 Task: Add an event  with title  Product Demo, date '2023/10/01' & Select Event type as  Collective. Add location for the event as  987 Av. dos Aliados, Porto, Portugal and add a description: A Product Demo is a live demonstration of a product's features, functionality, and benefits to potential customers, clients, or stakeholders. It is a powerful tool for showcasing the value proposition of a product and allowing individuals to experience its capabilities firsthand.Create an event link  http-productdemocom & Select the event color as  Bright Yellow. , logged in from the account softage.1@softage.netand send the event invitation to softage.10@softage.net and softage.2@softage.net
Action: Mouse moved to (700, 100)
Screenshot: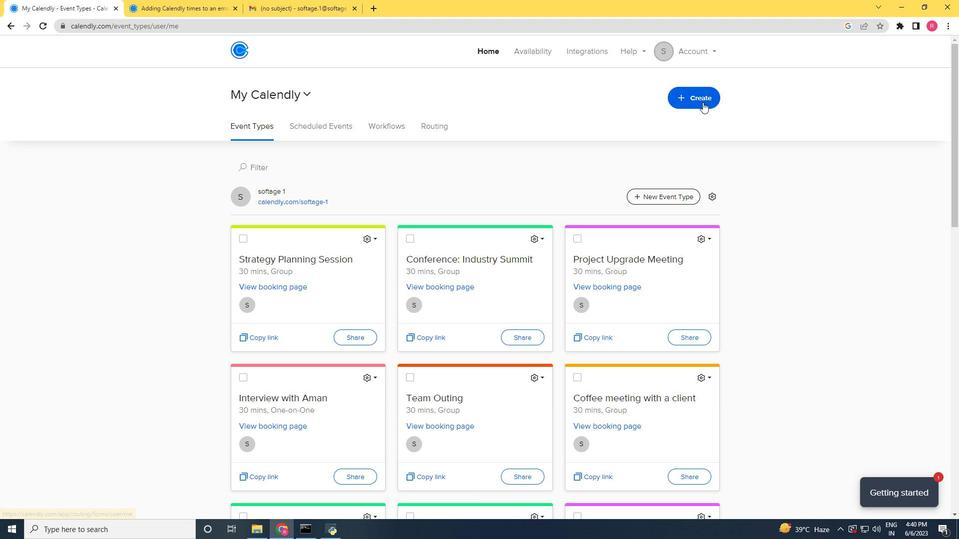 
Action: Mouse pressed left at (700, 100)
Screenshot: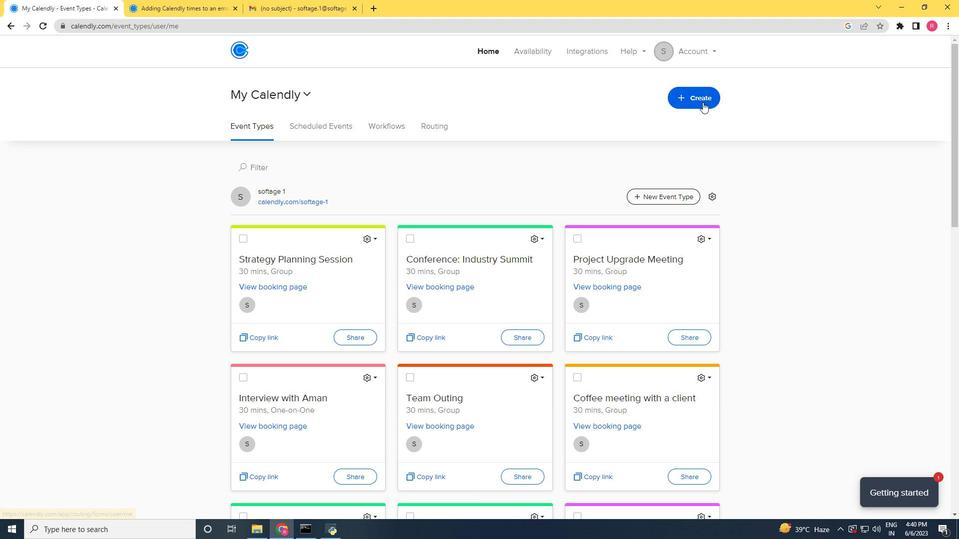 
Action: Mouse moved to (628, 133)
Screenshot: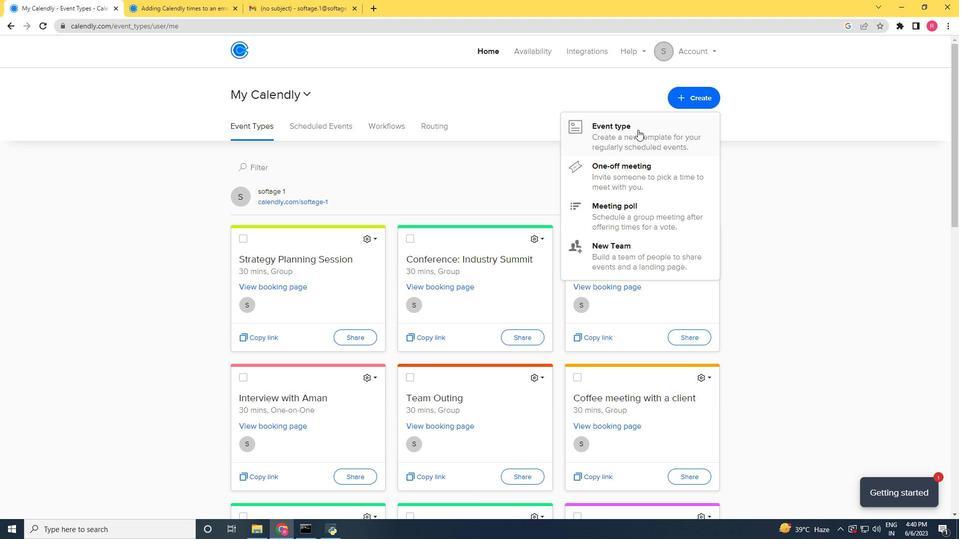 
Action: Mouse pressed left at (628, 133)
Screenshot: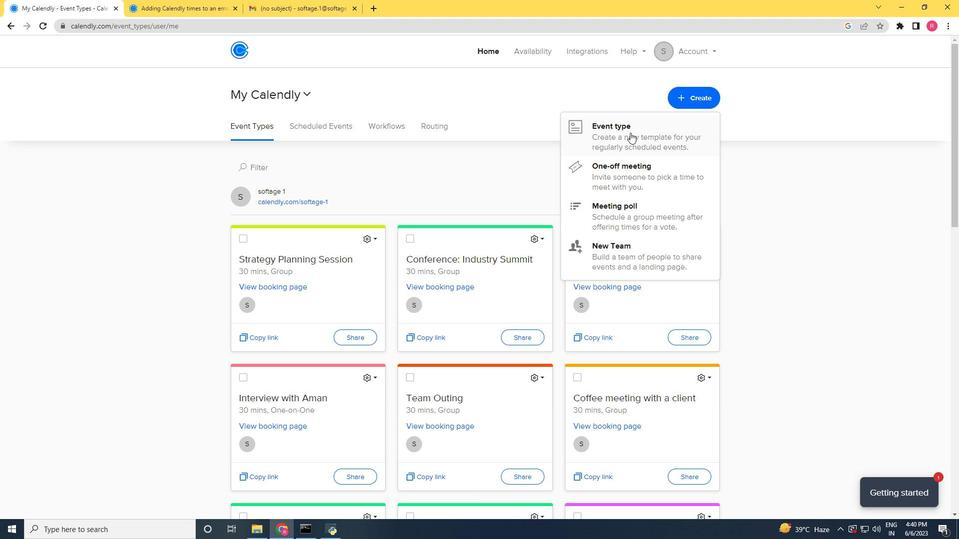 
Action: Mouse moved to (490, 284)
Screenshot: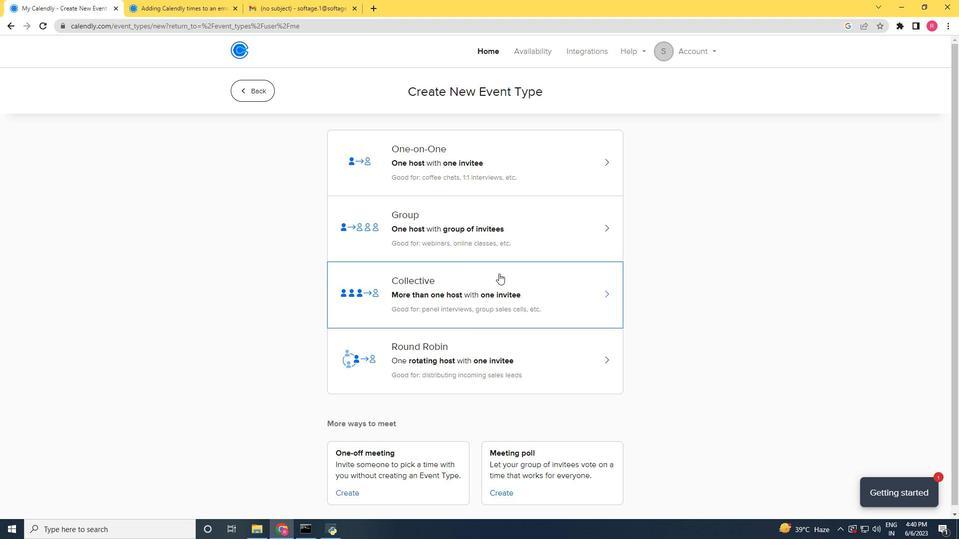 
Action: Mouse pressed left at (490, 284)
Screenshot: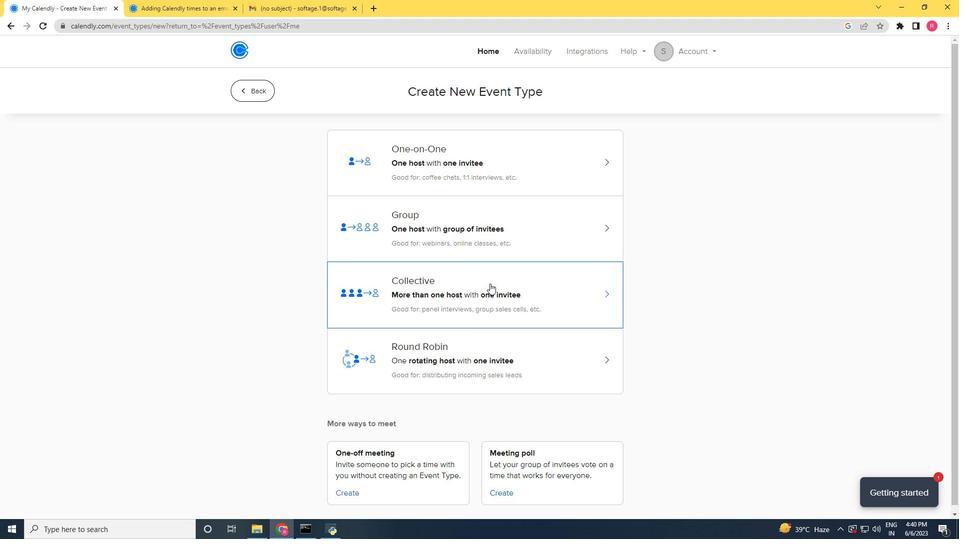 
Action: Mouse moved to (586, 226)
Screenshot: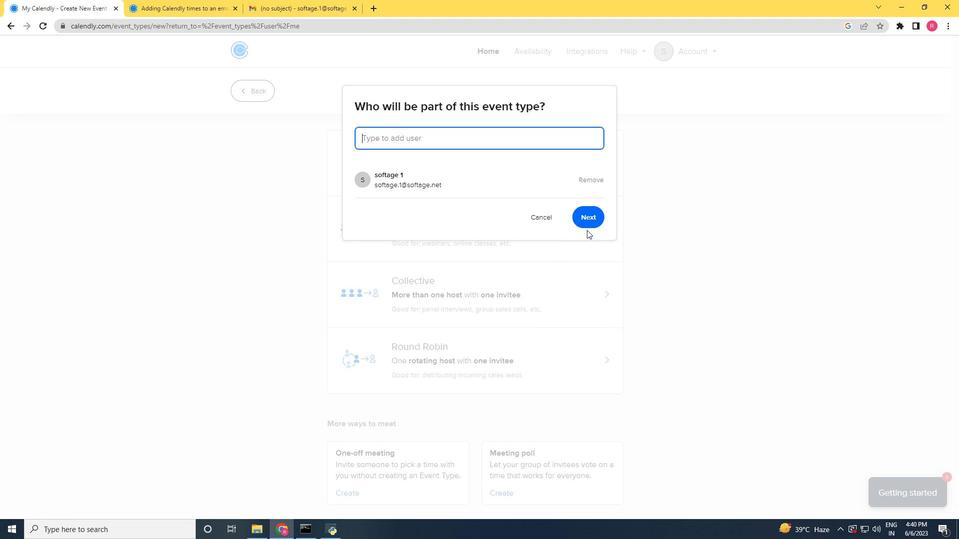 
Action: Mouse pressed left at (586, 226)
Screenshot: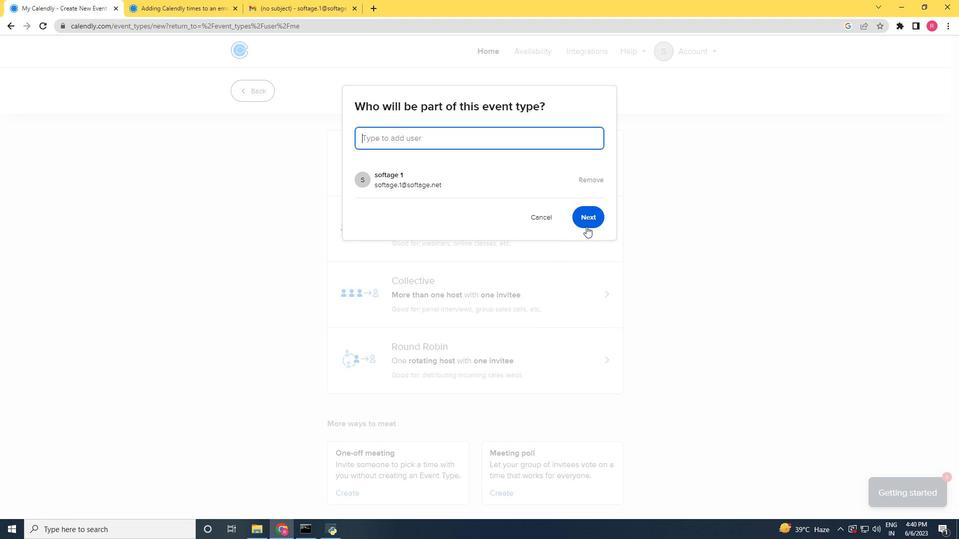 
Action: Mouse moved to (620, 314)
Screenshot: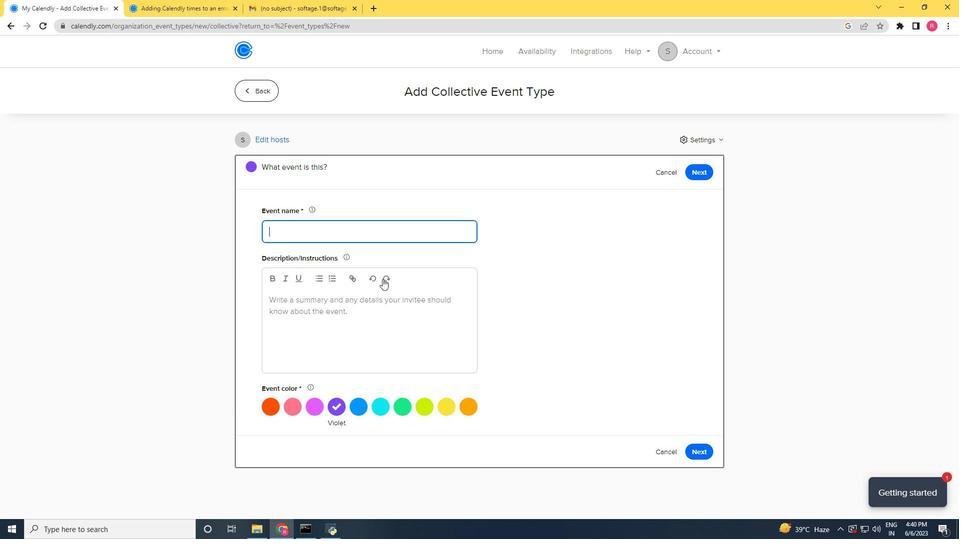 
Action: Key pressed <Key.shift>Production<Key.backspace><Key.backspace><Key.backspace><Key.backspace><Key.backspace>ct<Key.space><Key.shift>Demo
Screenshot: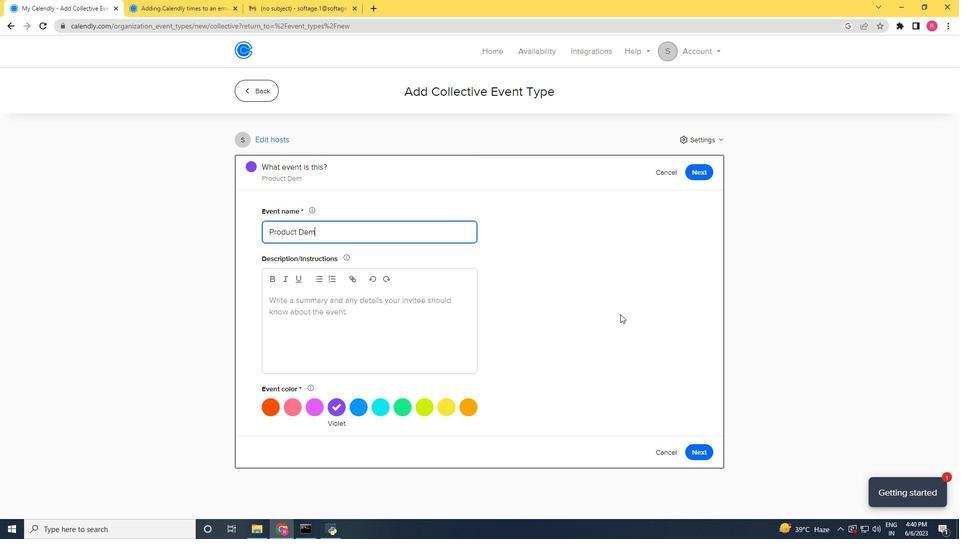 
Action: Mouse moved to (395, 320)
Screenshot: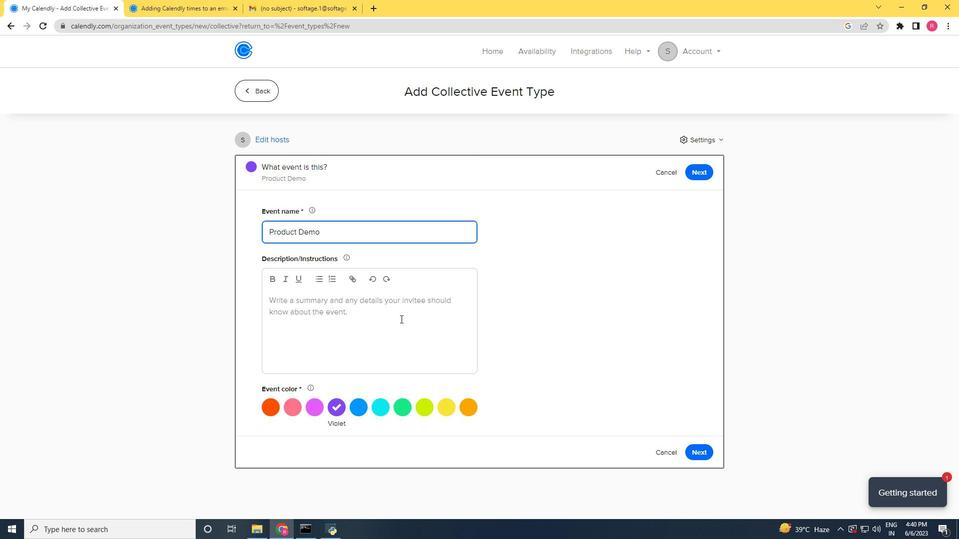 
Action: Mouse pressed left at (395, 320)
Screenshot: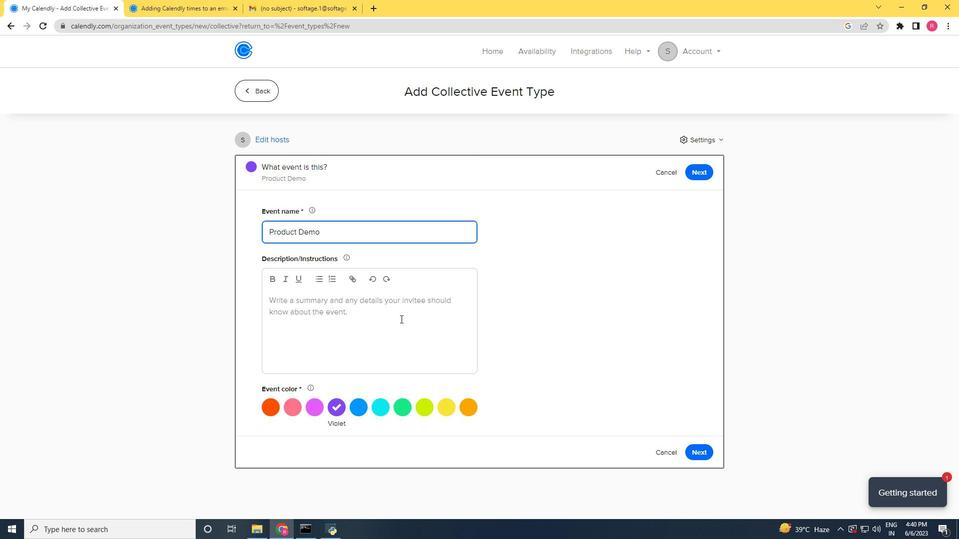 
Action: Key pressed <Key.shift>A<Key.space><Key.shift><Key.shift><Key.shift><Key.shift><Key.shift><Key.shift><Key.shift><Key.shift><Key.shift><Key.shift><Key.shift><Key.shift><Key.shift><Key.shift><Key.shift><Key.shift><Key.shift><Key.shift><Key.shift><Key.shift><Key.shift><Key.shift><Key.shift><Key.shift><Key.shift><Key.shift><Key.shift><Key.shift><Key.shift><Key.shift><Key.shift><Key.shift><Key.shift>Product<Key.space><Key.shift>Den<Key.backspace>mo<Key.space>is<Key.space>a<Key.space>live<Key.space>demonstration<Key.space>of<Key.space>a<Key.space>production<Key.backspace><Key.backspace><Key.backspace><Key.backspace>t's<Key.space>featy<Key.backspace>ure<Key.space><Key.backspace>s'<Key.backspace>,<Key.space>functionality,<Key.space>and<Key.space>benefits<Key.space>to<Key.space>potential<Key.space>customers,cl<Key.backspace><Key.backspace><Key.space>clients,<Key.space>or<Key.space>stakeholders<Key.space><Key.backspace>.<Key.space><Key.shift>It<Key.space>is<Key.space>a<Key.space>powerfull<Key.space>too<Key.insert>l<Key.space><Key.left><Key.left><Key.left><Key.left><Key.left><Key.left><Key.left><Key.left><Key.left><Key.left><Key.down><Key.down><Key.left><Key.left><Key.left><Key.left><Key.left><Key.left><Key.backspace><Key.right><Key.right><Key.right><Key.right><Key.right><Key.space>for<Key.space>showcasing<Key.space>the<Key.space>value<Key.space>proposition<Key.space>od<Key.backspace>f<Key.space>a<Key.space>product<Key.space>and<Key.space>allowing<Key.space>individuals<Key.space>to<Key.space>experience<Key.space>its<Key.space>cp<Key.backspace>apabilities<Key.space>firsthand.
Screenshot: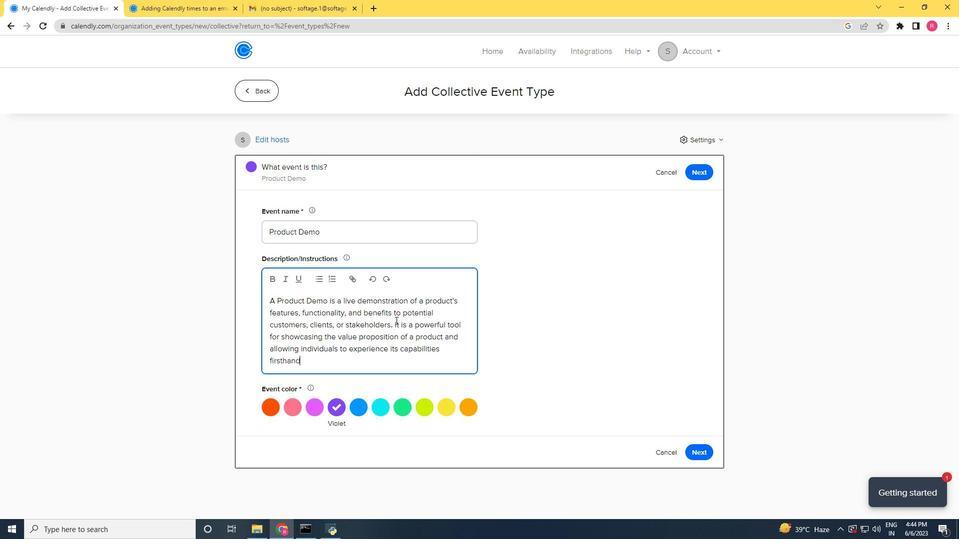 
Action: Mouse moved to (444, 408)
Screenshot: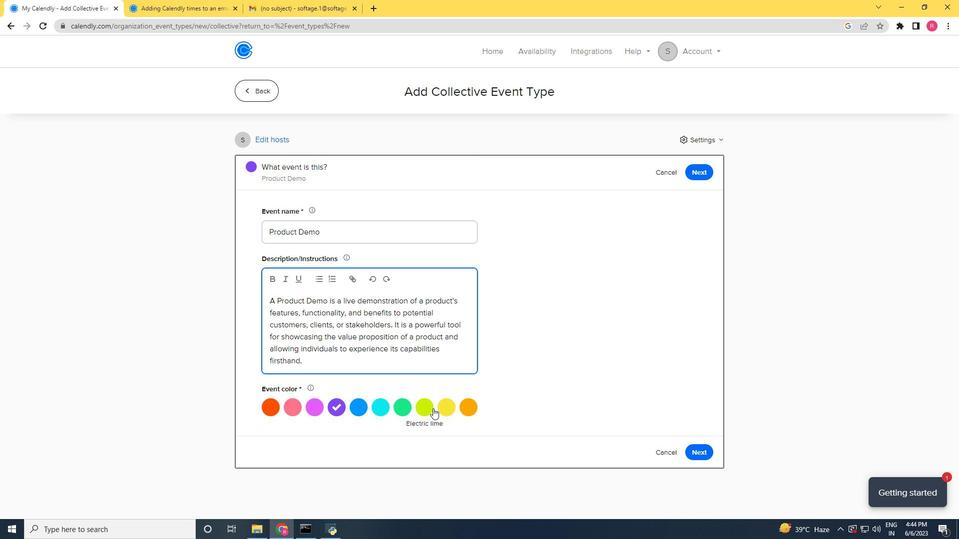 
Action: Mouse pressed left at (444, 408)
Screenshot: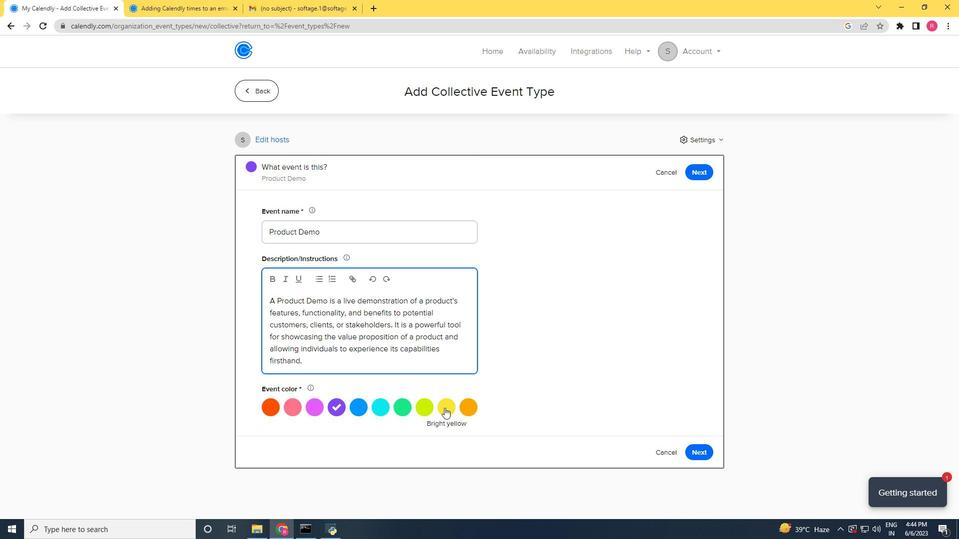 
Action: Mouse moved to (705, 454)
Screenshot: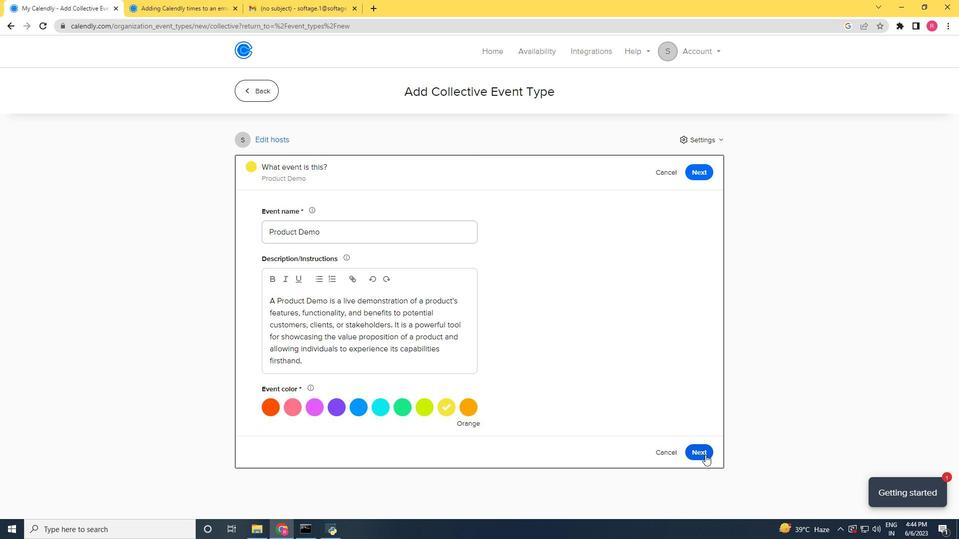 
Action: Mouse pressed left at (705, 454)
Screenshot: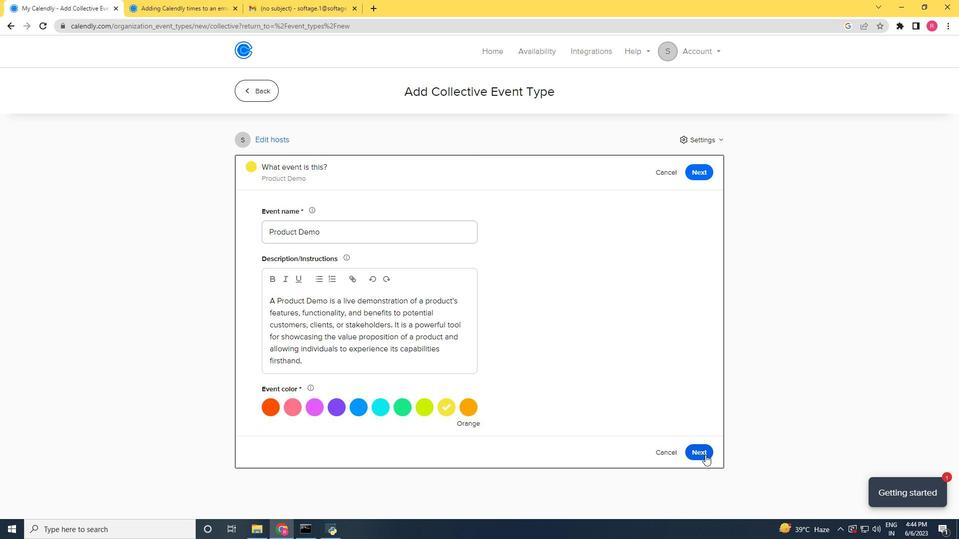 
Action: Mouse moved to (409, 298)
Screenshot: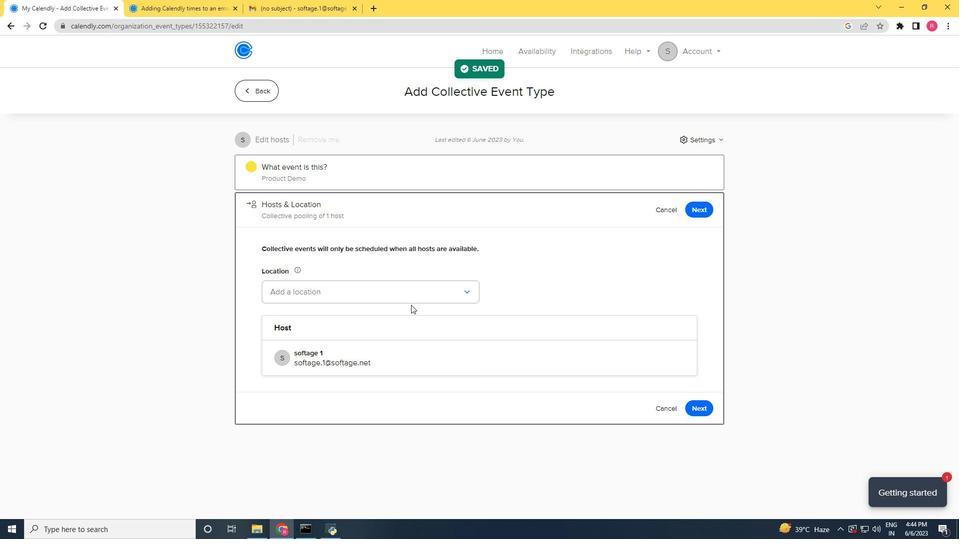 
Action: Mouse pressed left at (409, 298)
Screenshot: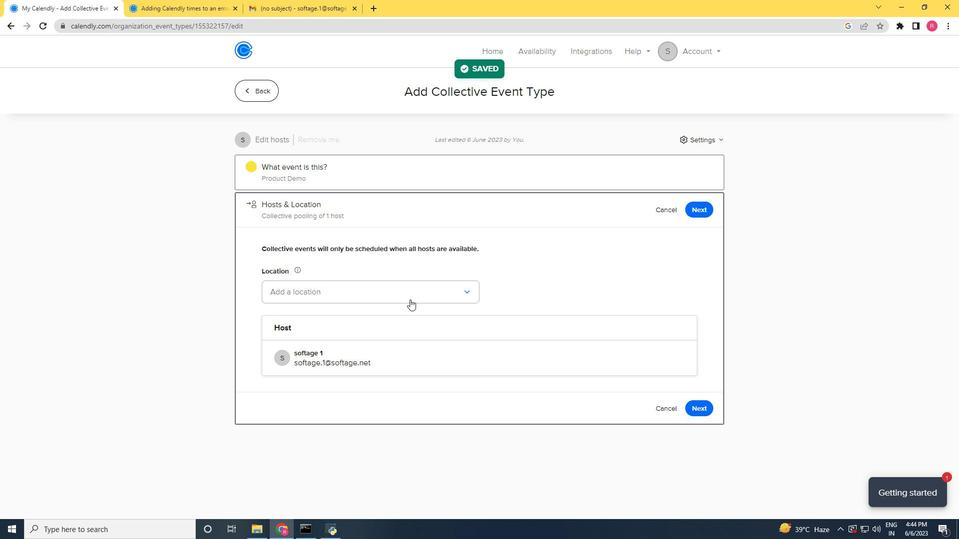 
Action: Mouse moved to (393, 326)
Screenshot: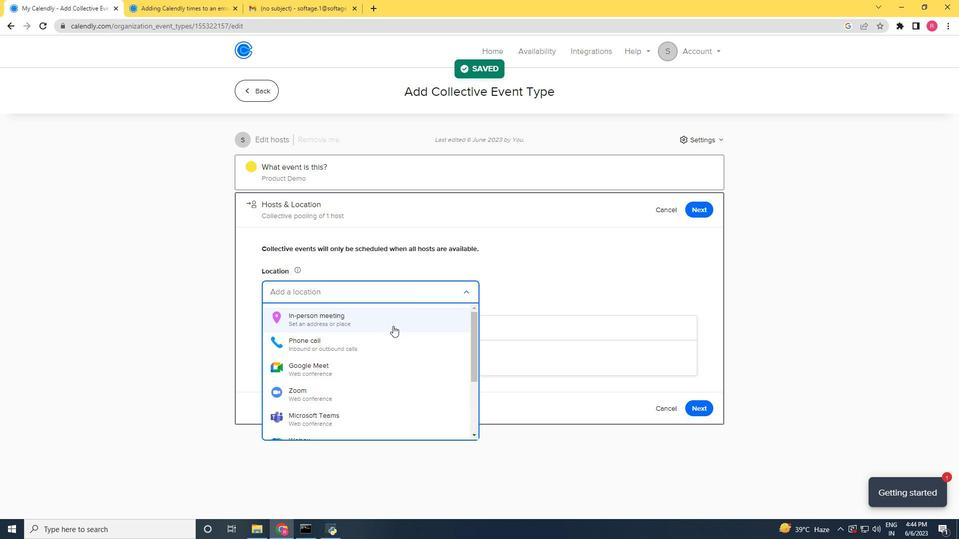 
Action: Mouse pressed left at (393, 326)
Screenshot: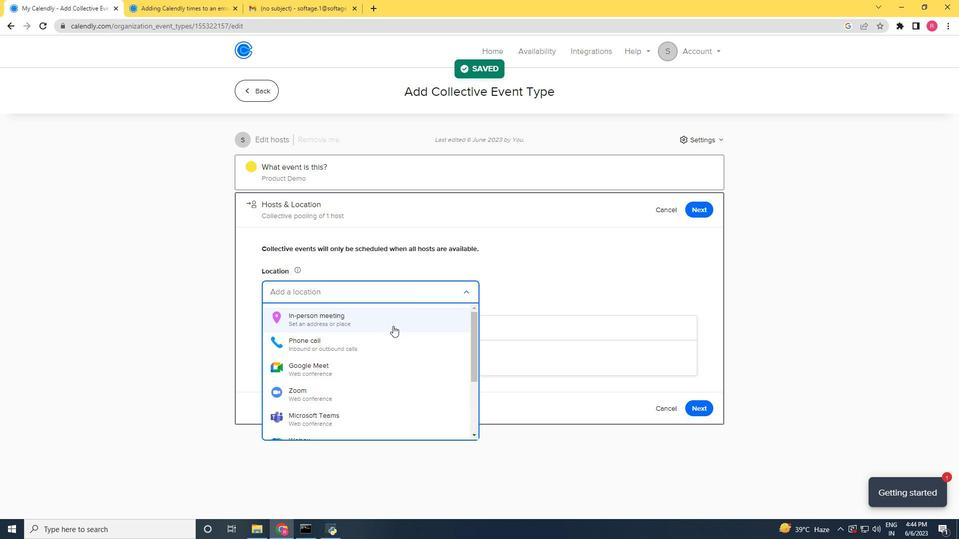 
Action: Mouse moved to (450, 168)
Screenshot: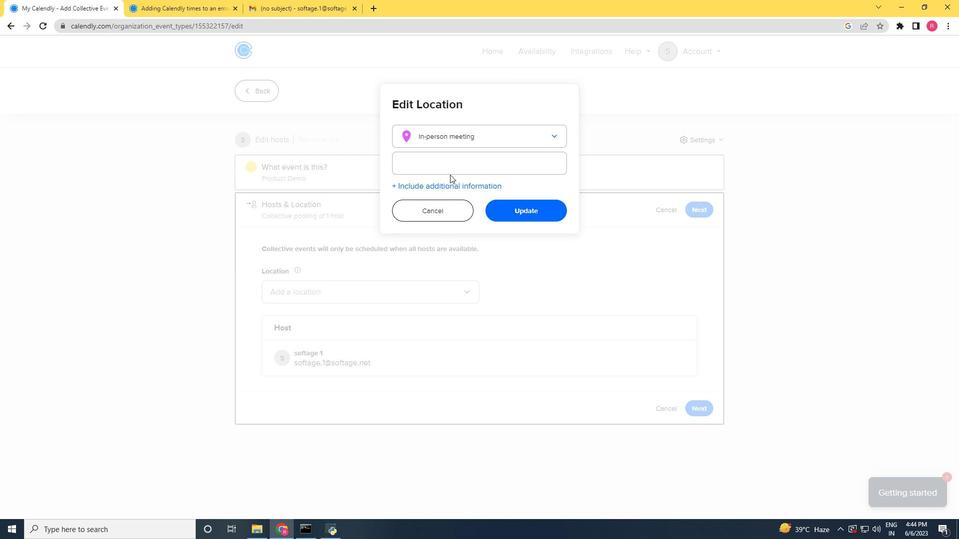 
Action: Mouse pressed left at (450, 168)
Screenshot: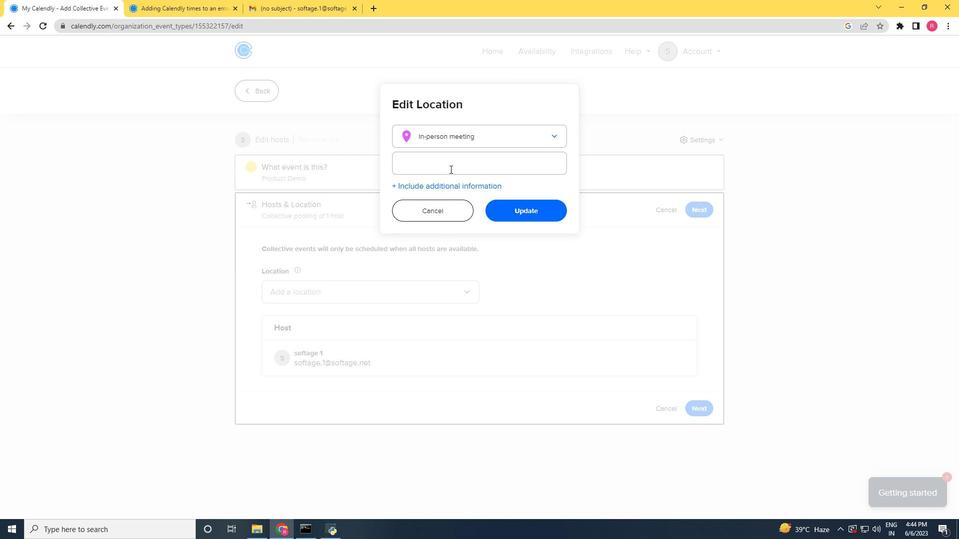 
Action: Mouse moved to (449, 167)
Screenshot: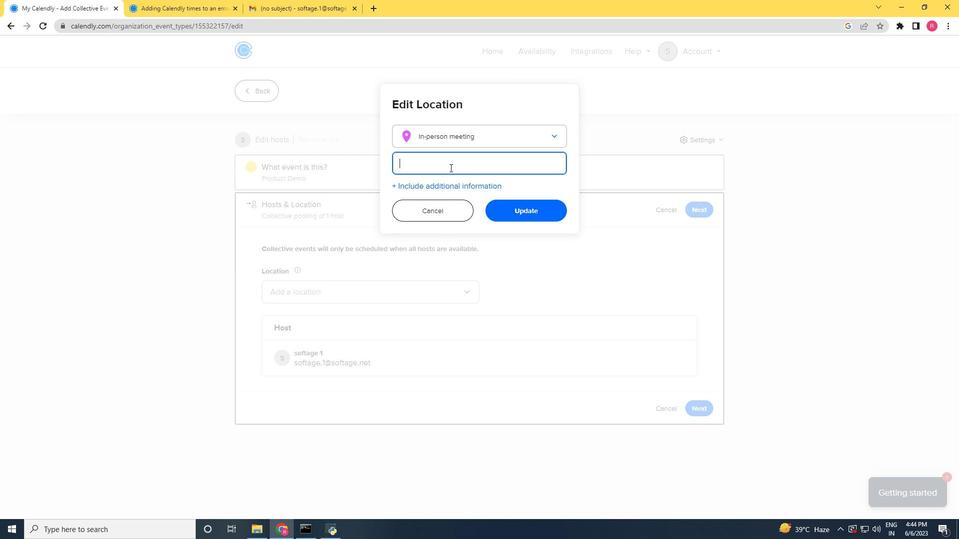 
Action: Key pressed 987<Key.space><Key.shift>Av.<Key.space><Key.shift>dos<Key.space><Key.shift>Aliados,<Key.space><Key.shift>Ports<Key.space>
Screenshot: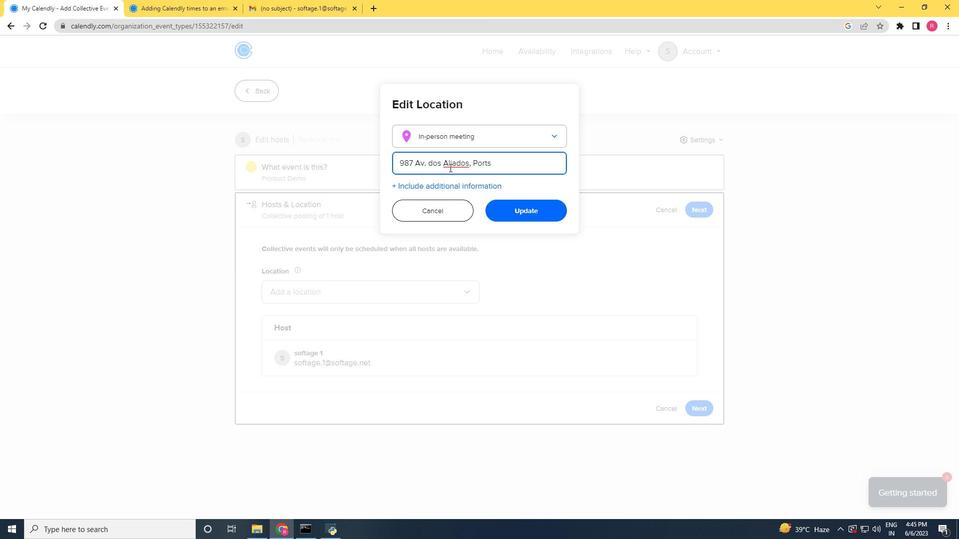 
Action: Mouse moved to (508, 165)
Screenshot: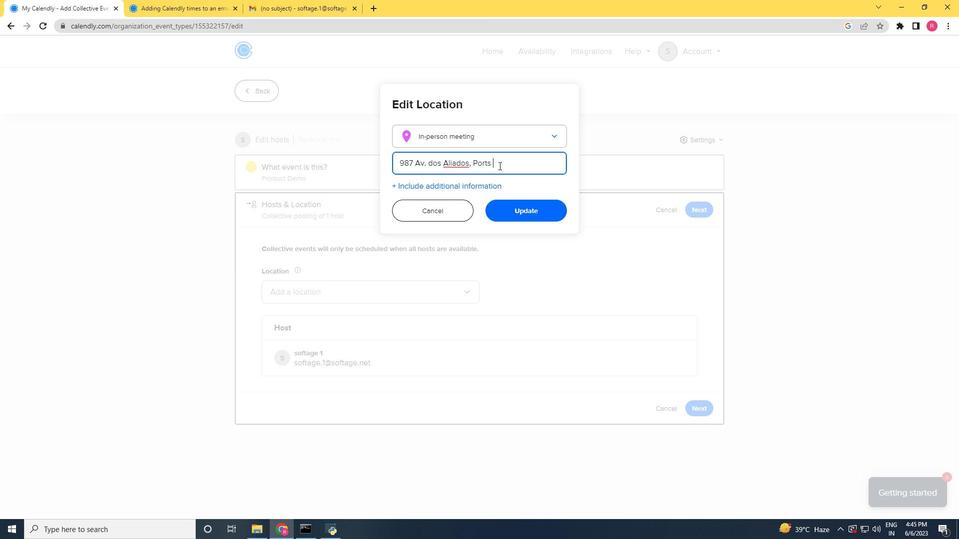 
Action: Key pressed <Key.backspace><Key.backspace><Key.backspace>to,<Key.shift><Key.shift><Key.shift><Key.shift><Key.shift><Key.shift><Key.shift><Key.shift><Key.shift><Key.shift><Key.shift><Key.shift><Key.shift><Key.shift><Key.shift><Key.shift><Key.shift><Key.shift><Key.shift><Key.shift><Key.shift><Key.shift><Key.shift><Key.space><Key.shift>Pr<Key.backspace>ortugal
Screenshot: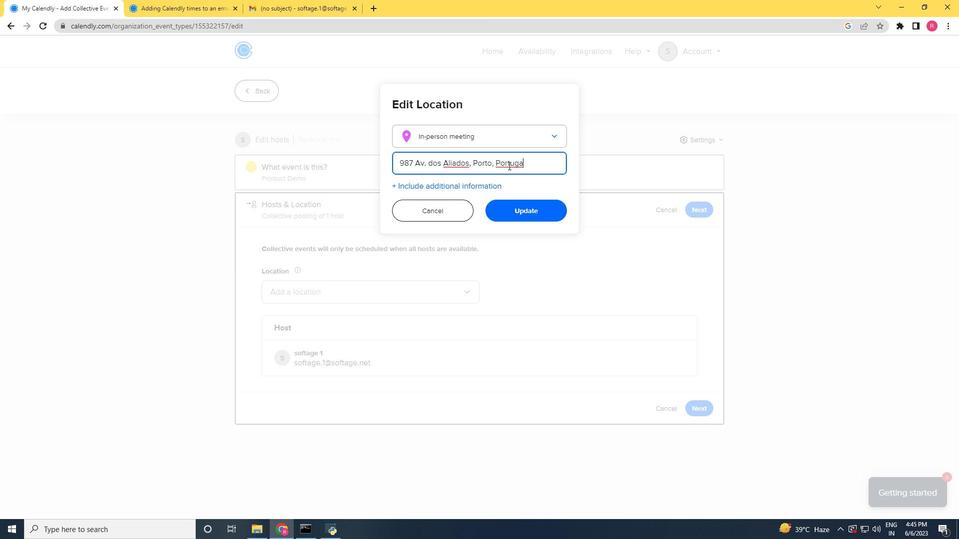 
Action: Mouse moved to (511, 216)
Screenshot: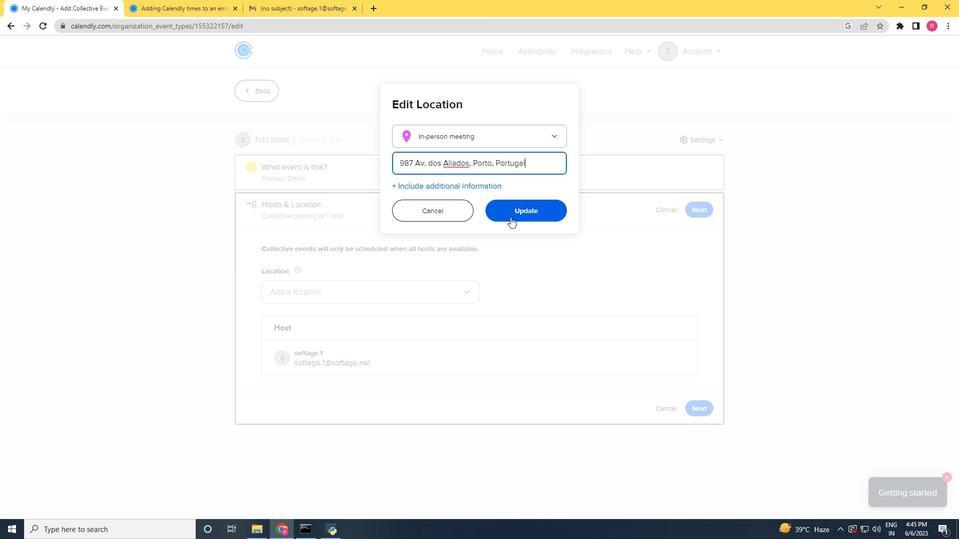 
Action: Mouse pressed left at (511, 216)
Screenshot: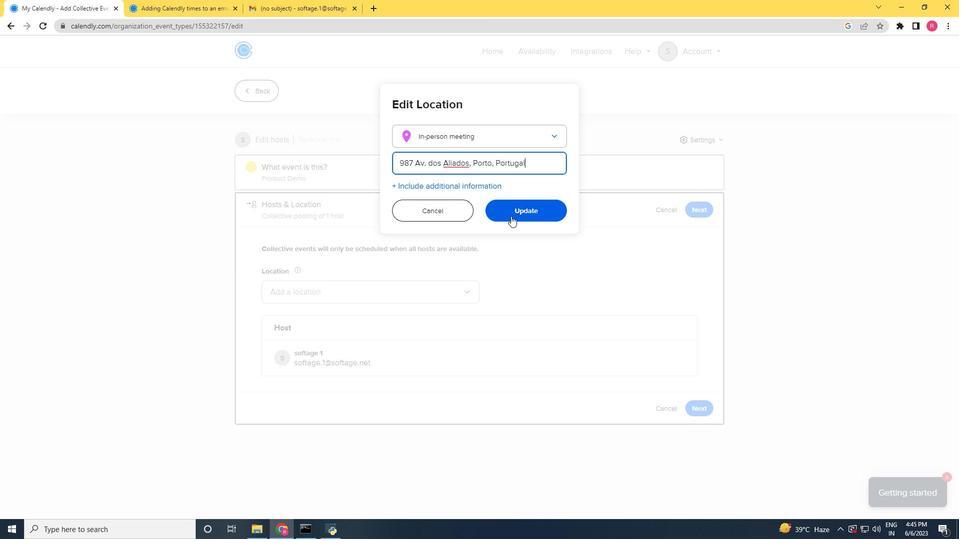 
Action: Mouse moved to (692, 408)
Screenshot: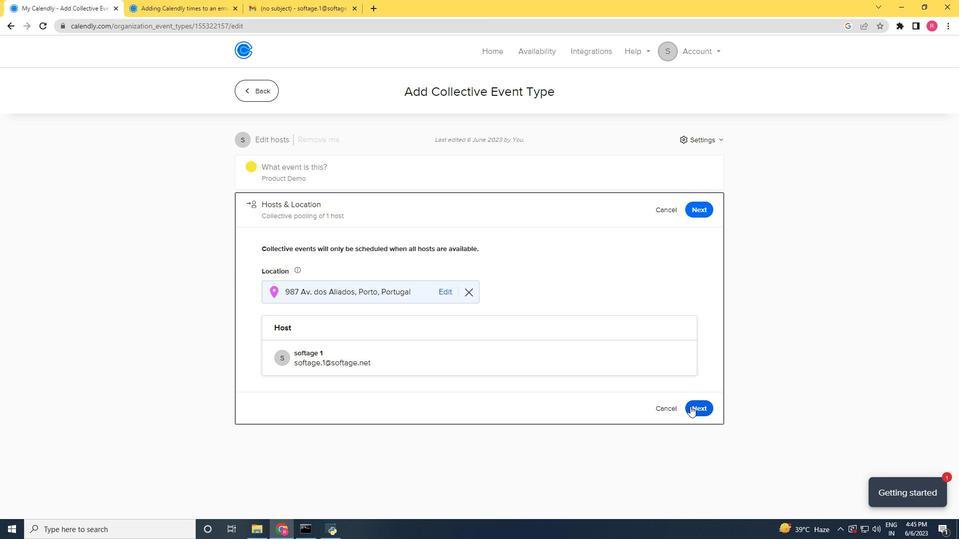 
Action: Mouse pressed left at (692, 408)
Screenshot: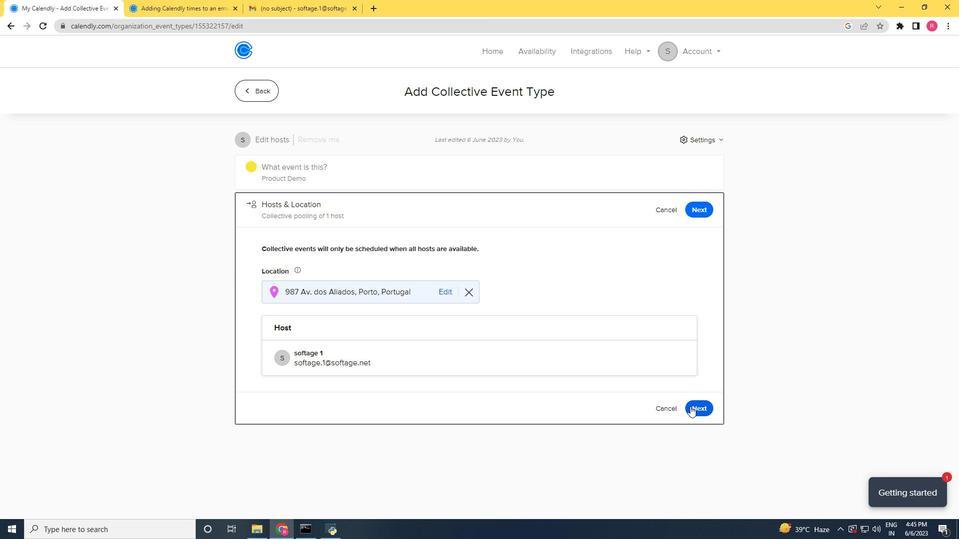 
Action: Mouse moved to (262, 361)
Screenshot: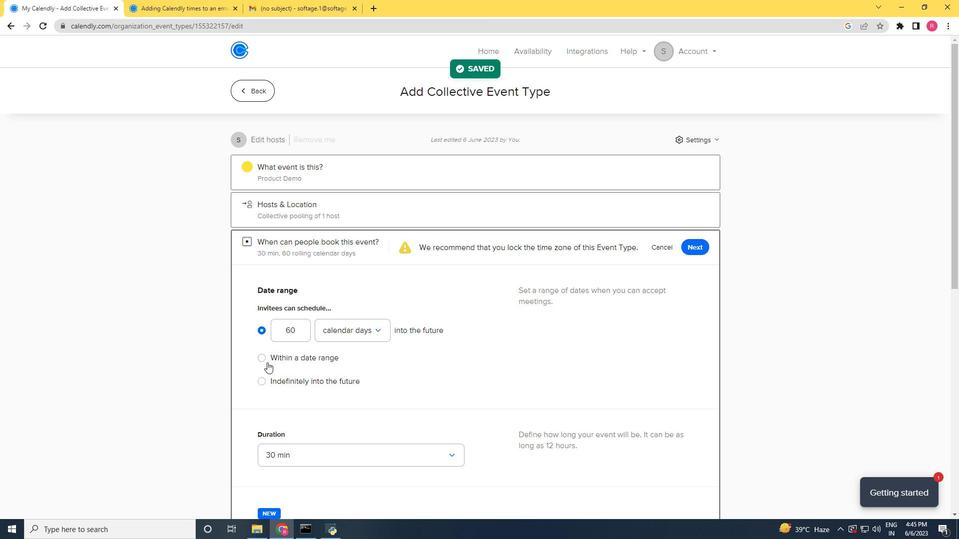 
Action: Mouse pressed left at (262, 361)
Screenshot: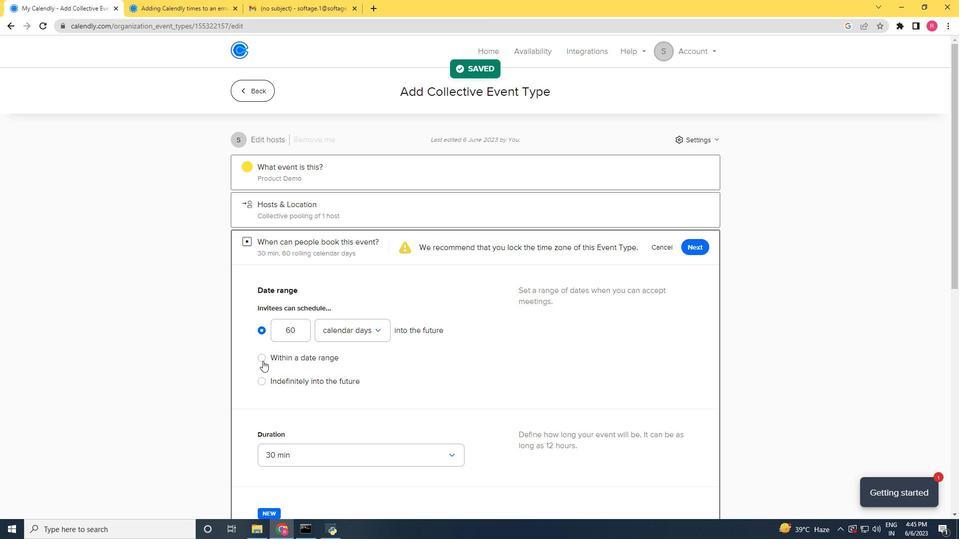 
Action: Mouse moved to (354, 341)
Screenshot: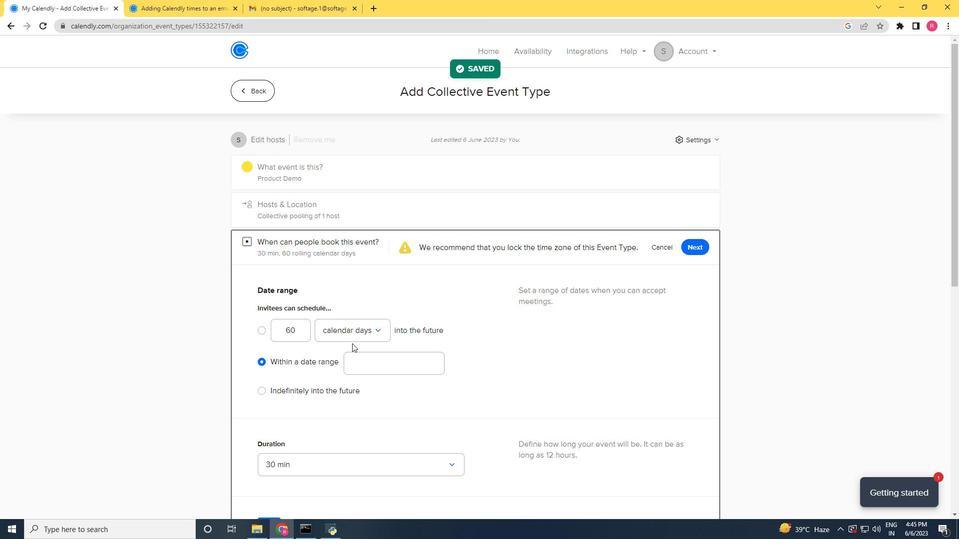 
Action: Mouse pressed left at (354, 341)
Screenshot: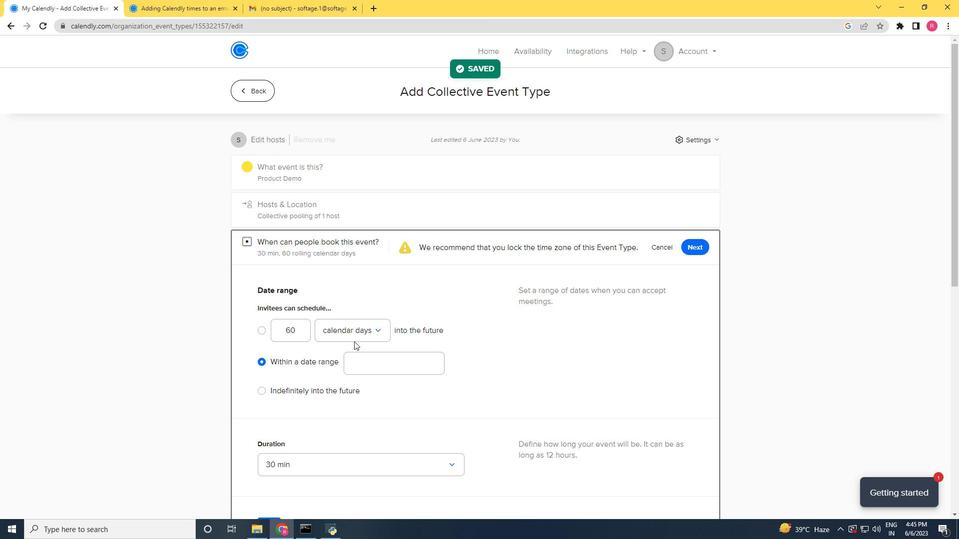 
Action: Mouse moved to (415, 360)
Screenshot: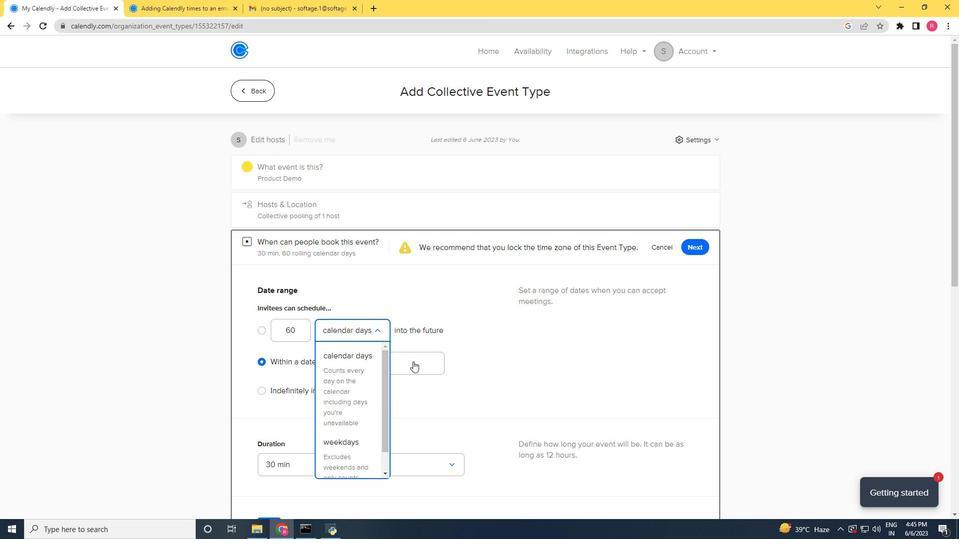 
Action: Mouse pressed left at (415, 360)
Screenshot: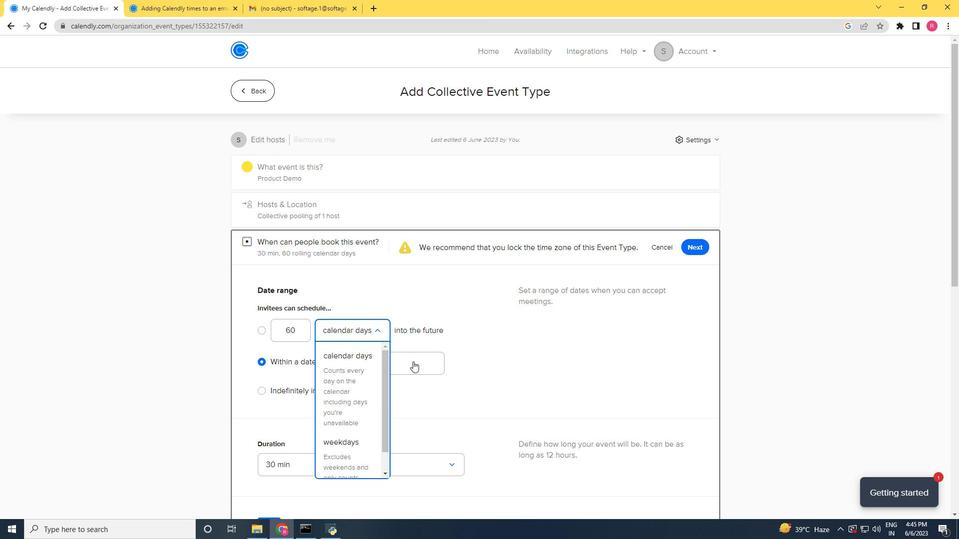 
Action: Mouse moved to (424, 179)
Screenshot: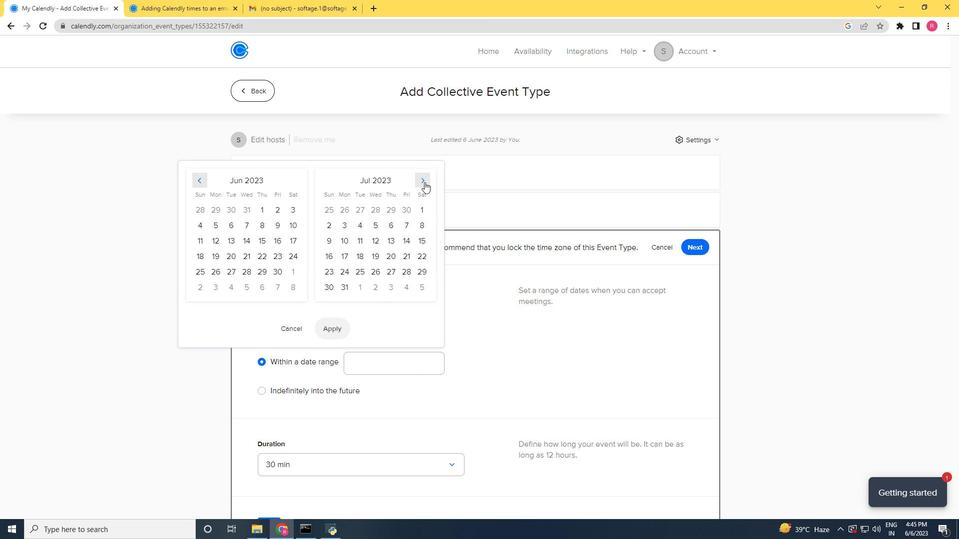 
Action: Mouse pressed left at (424, 179)
Screenshot: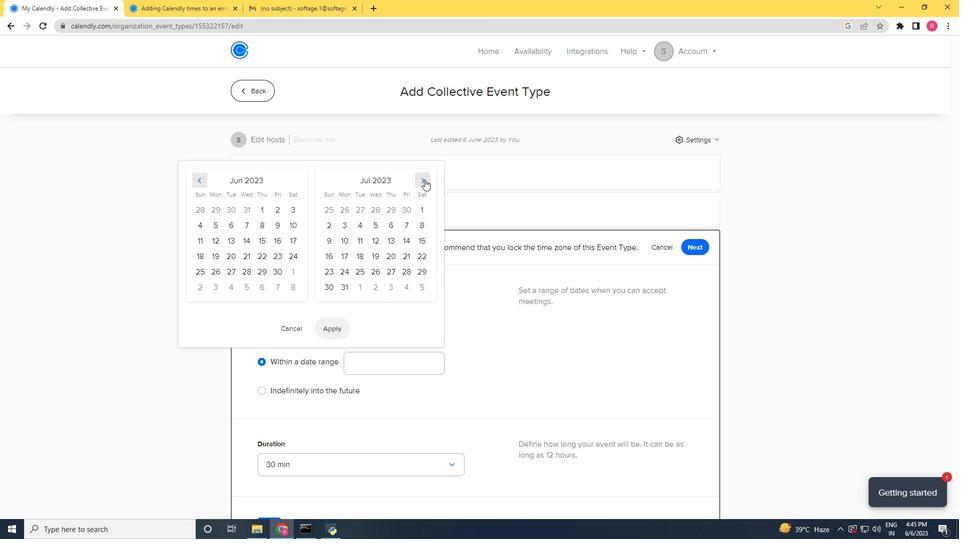 
Action: Mouse pressed left at (424, 179)
Screenshot: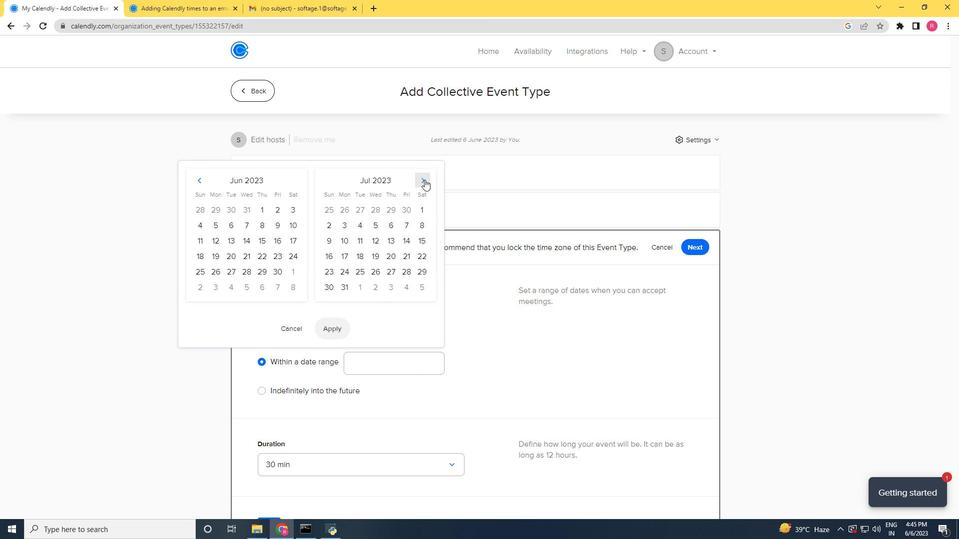 
Action: Mouse moved to (423, 180)
Screenshot: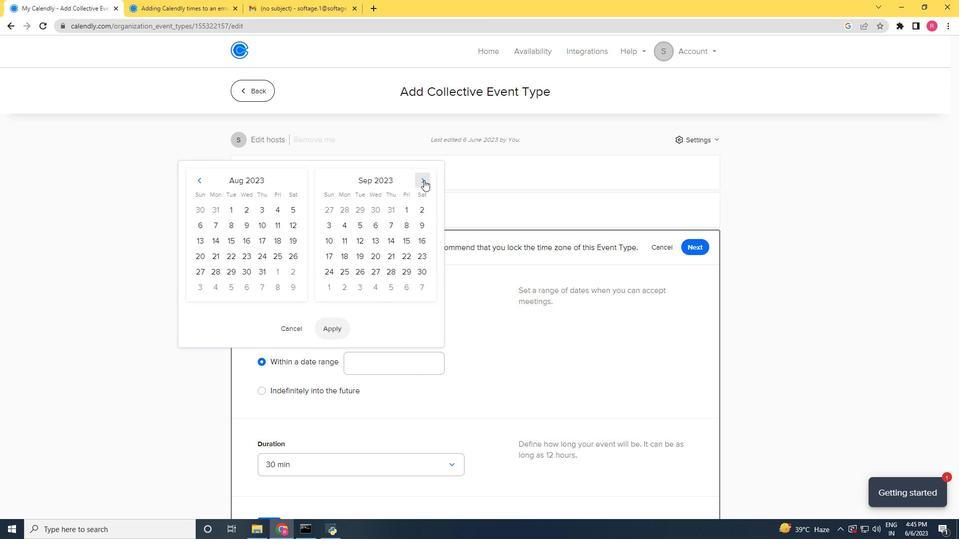 
Action: Mouse pressed left at (423, 180)
Screenshot: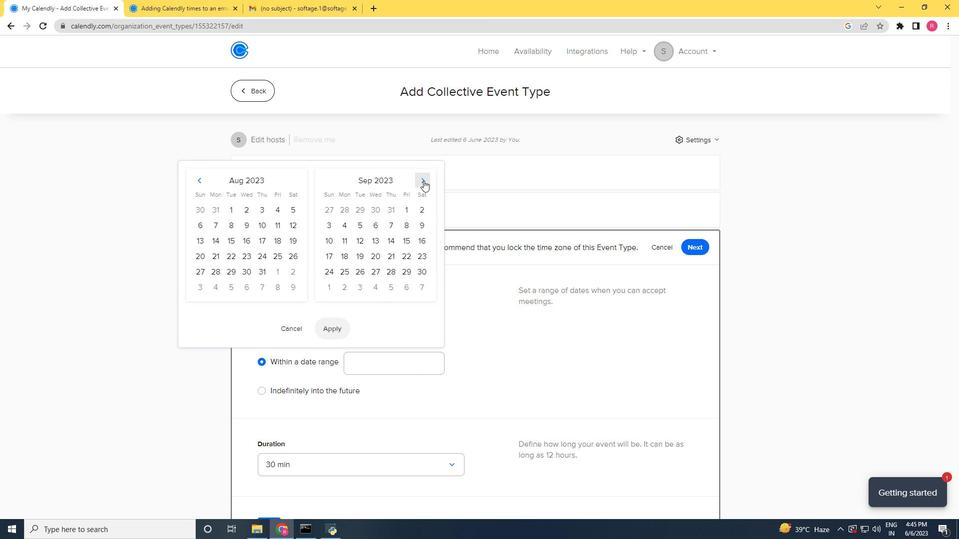 
Action: Mouse moved to (332, 210)
Screenshot: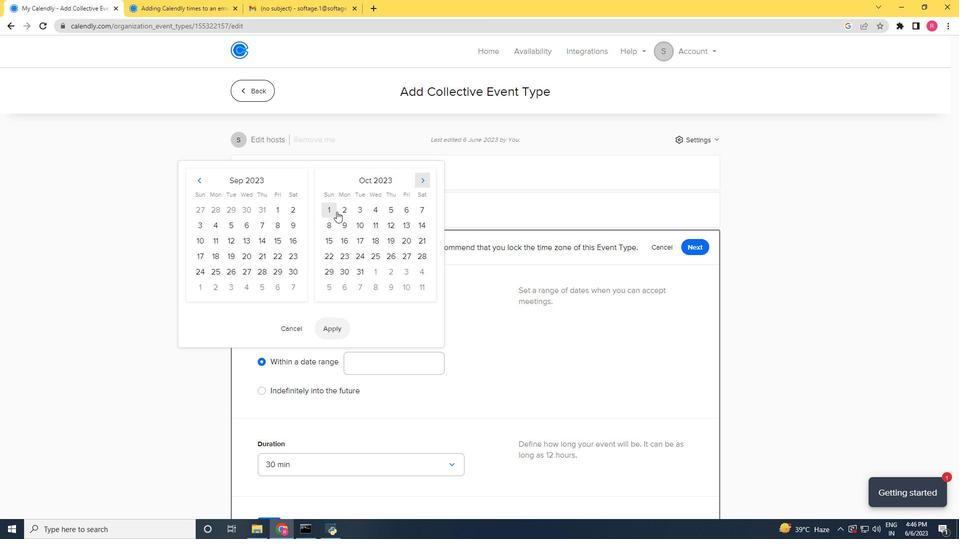 
Action: Mouse pressed left at (332, 210)
Screenshot: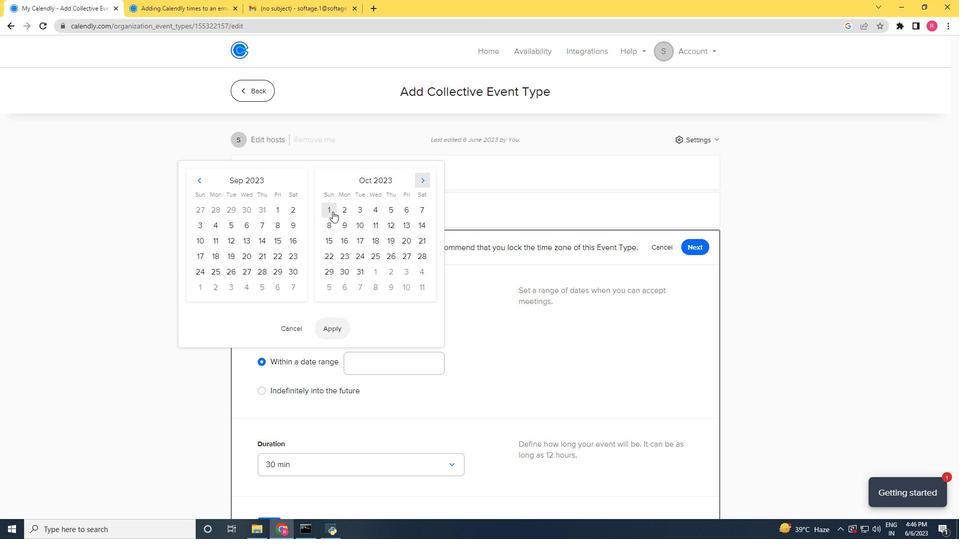 
Action: Mouse moved to (392, 209)
Screenshot: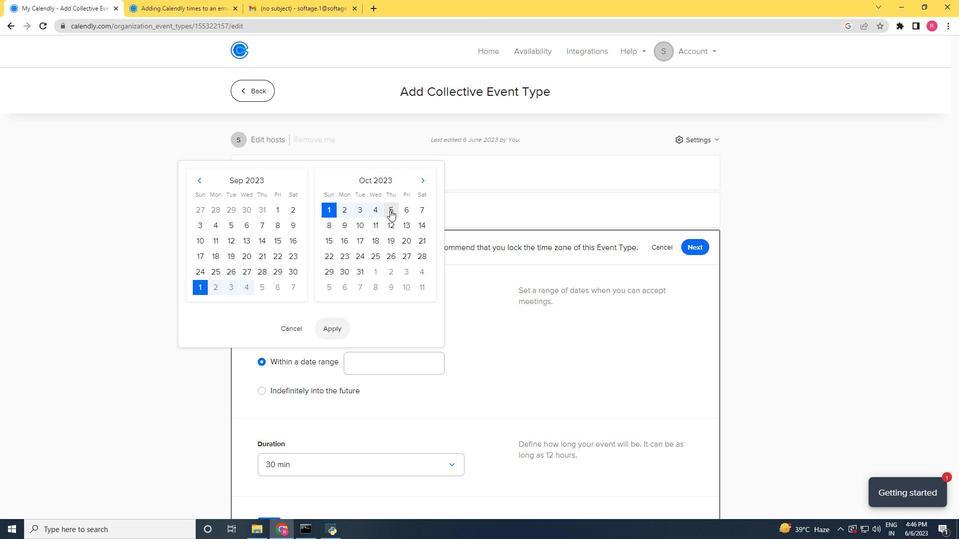 
Action: Mouse pressed left at (392, 209)
Screenshot: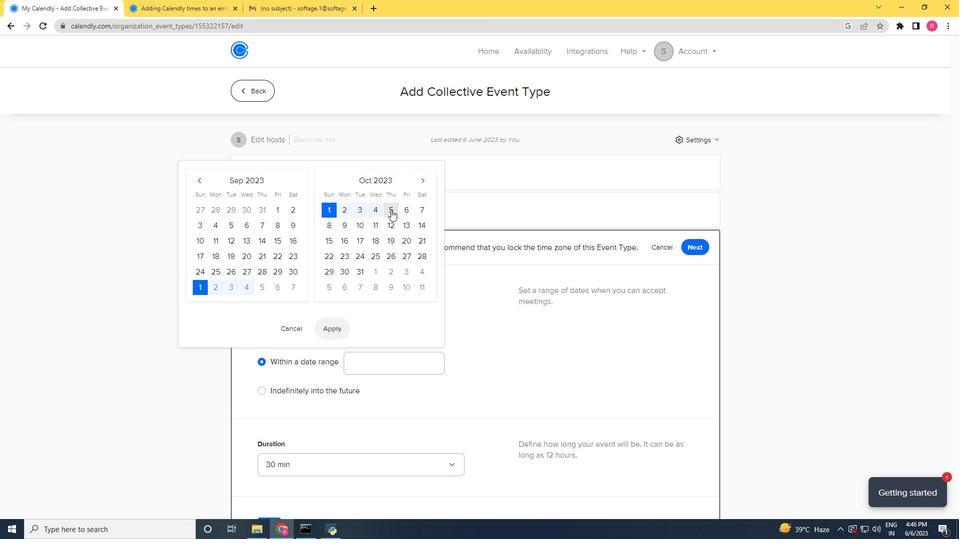 
Action: Mouse moved to (337, 327)
Screenshot: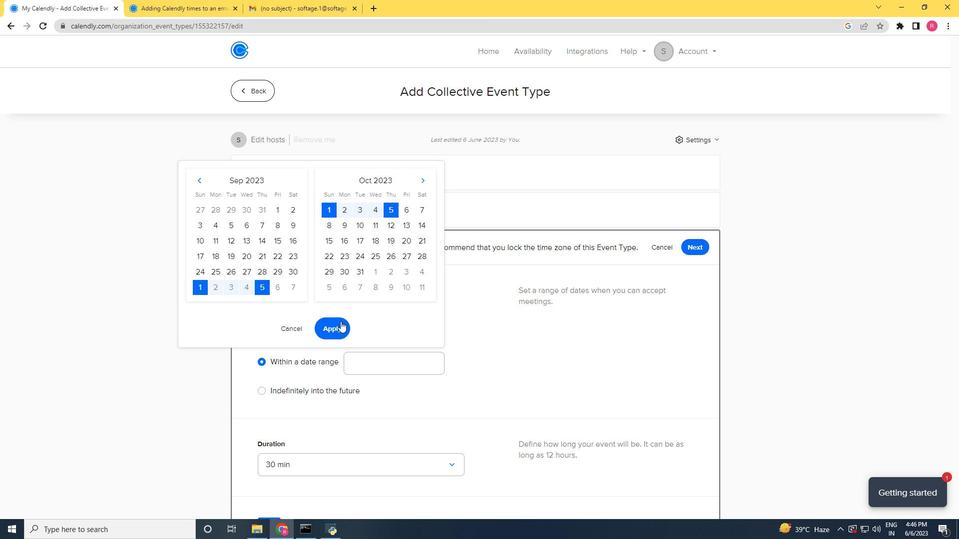 
Action: Mouse pressed left at (337, 327)
Screenshot: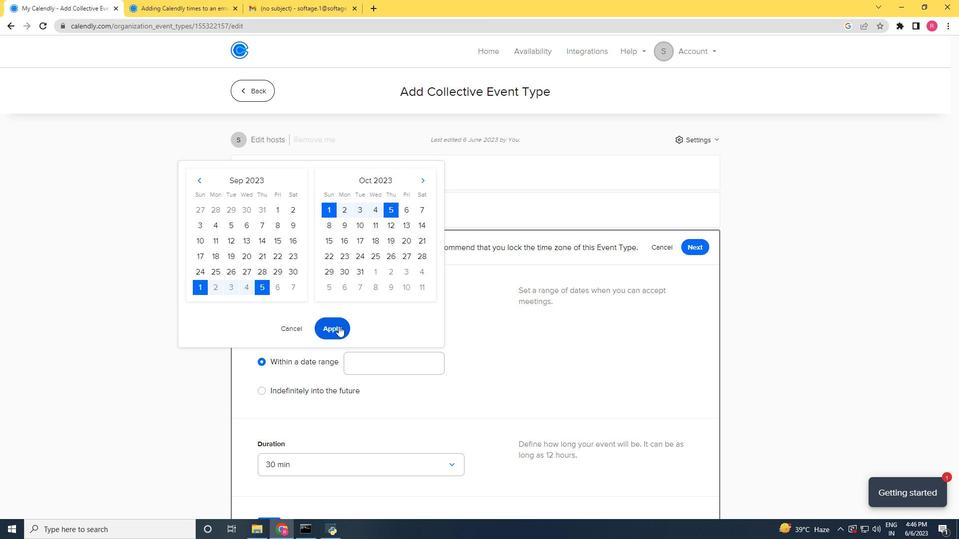 
Action: Mouse moved to (620, 363)
Screenshot: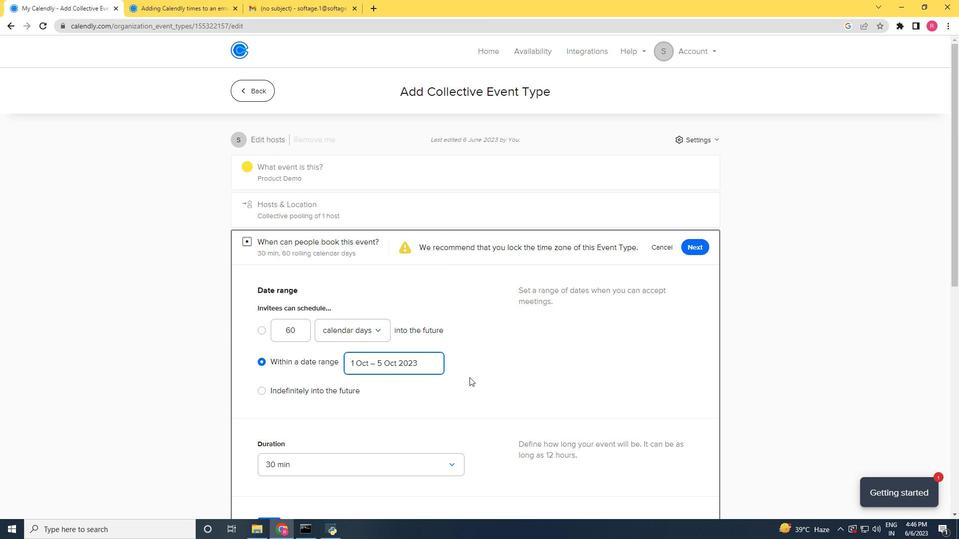 
Action: Mouse scrolled (620, 363) with delta (0, 0)
Screenshot: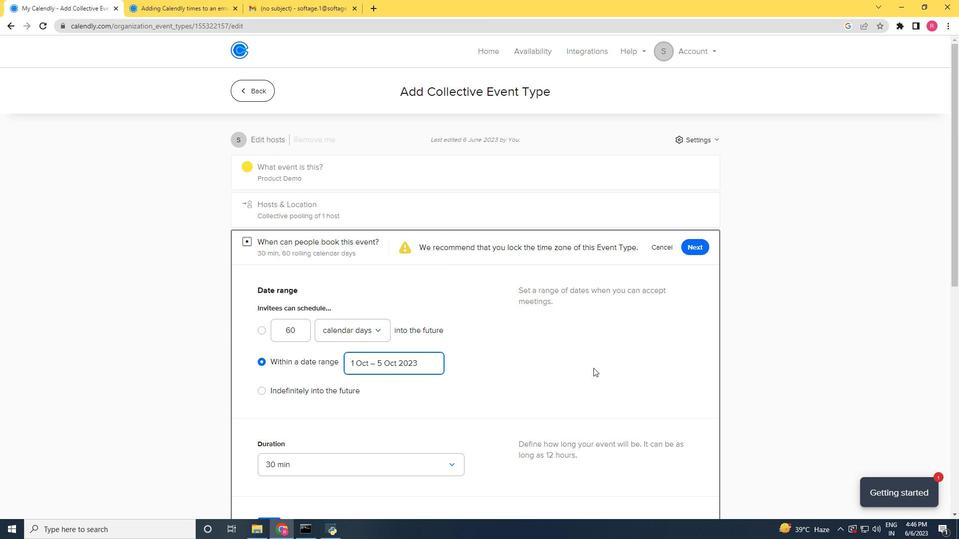 
Action: Mouse moved to (620, 363)
Screenshot: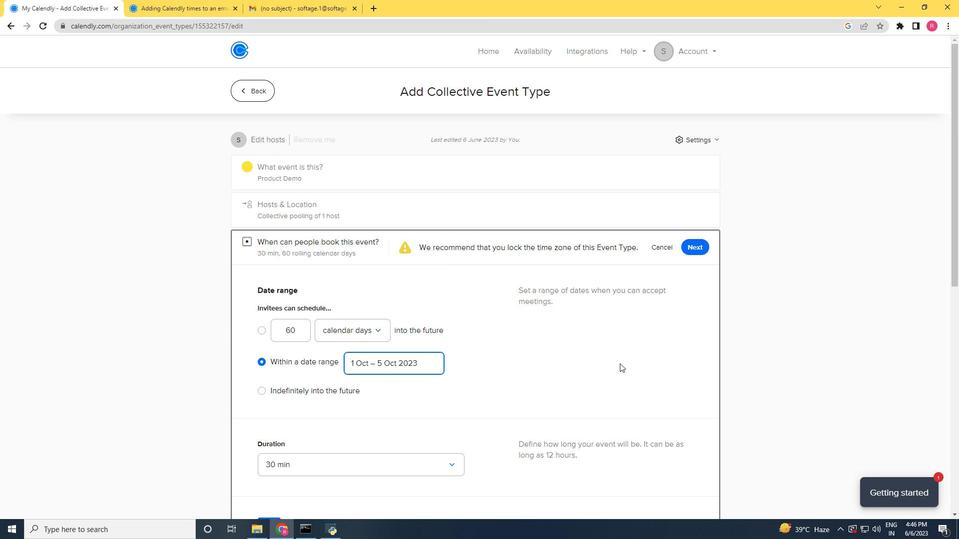 
Action: Mouse scrolled (620, 363) with delta (0, 0)
Screenshot: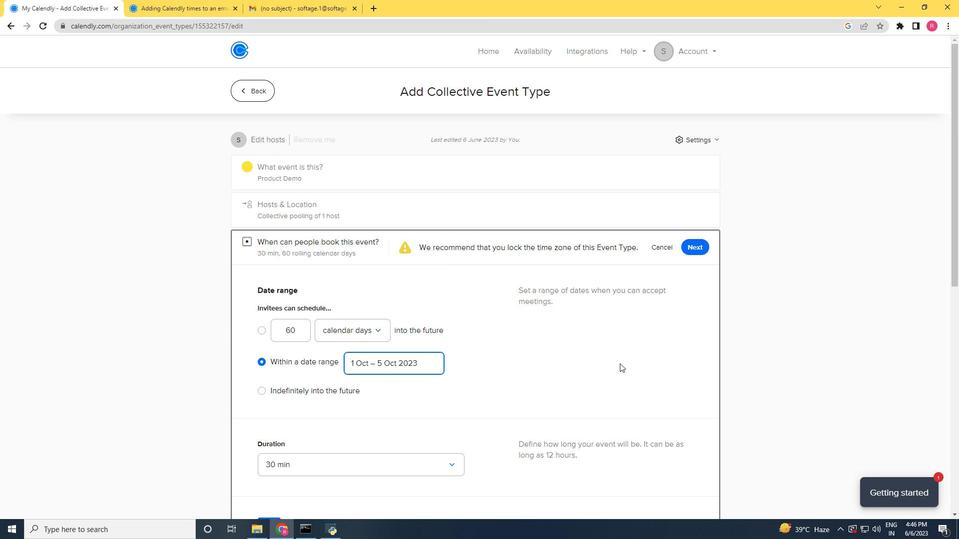 
Action: Mouse scrolled (620, 363) with delta (0, 0)
Screenshot: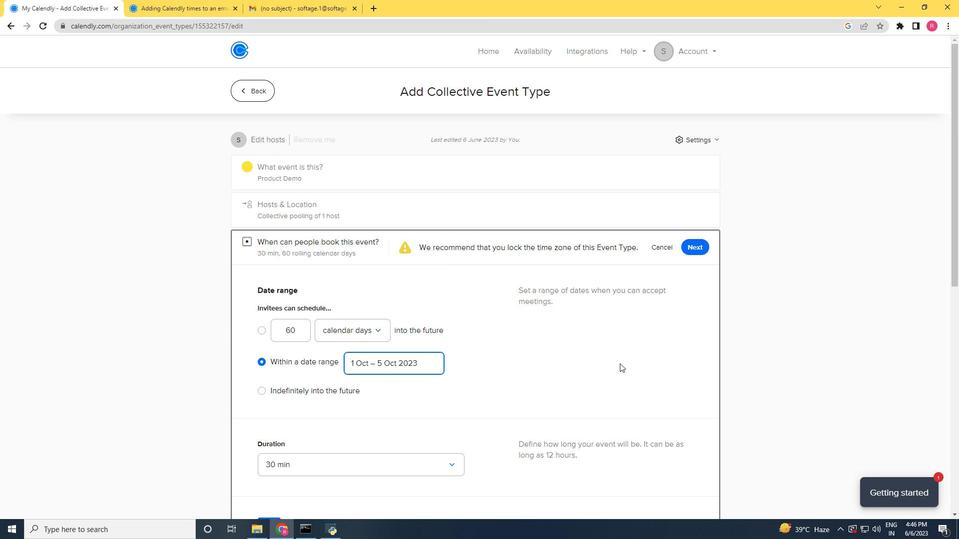 
Action: Mouse scrolled (620, 363) with delta (0, 0)
Screenshot: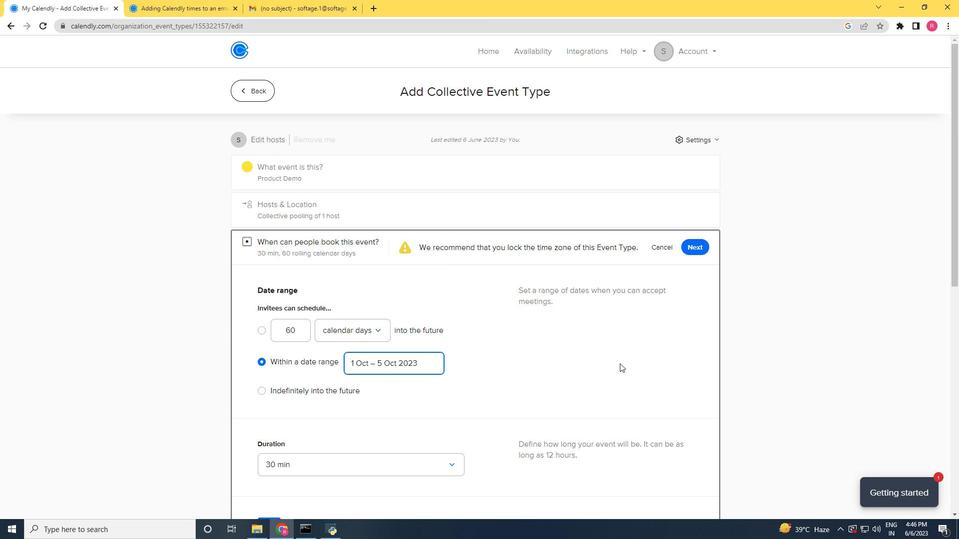 
Action: Mouse scrolled (620, 363) with delta (0, 0)
Screenshot: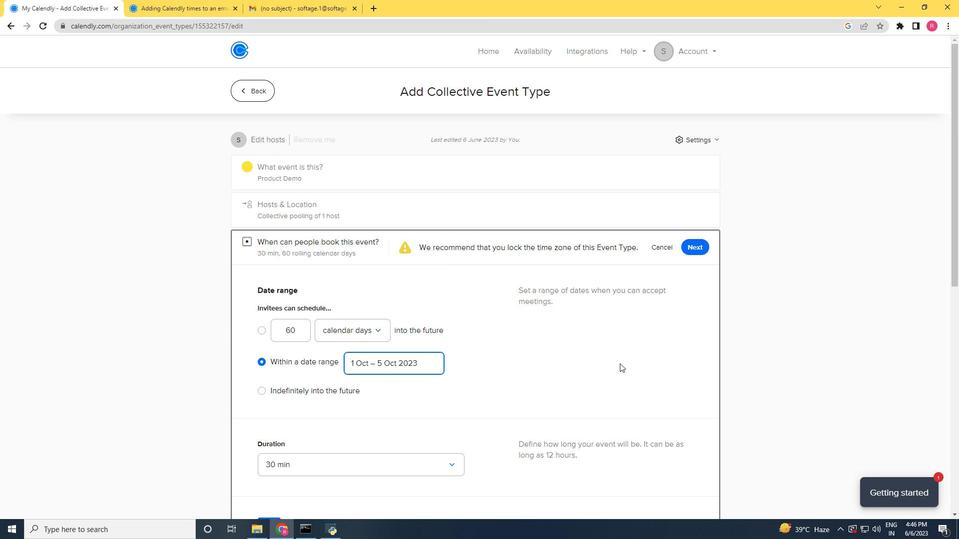 
Action: Mouse scrolled (620, 363) with delta (0, 0)
Screenshot: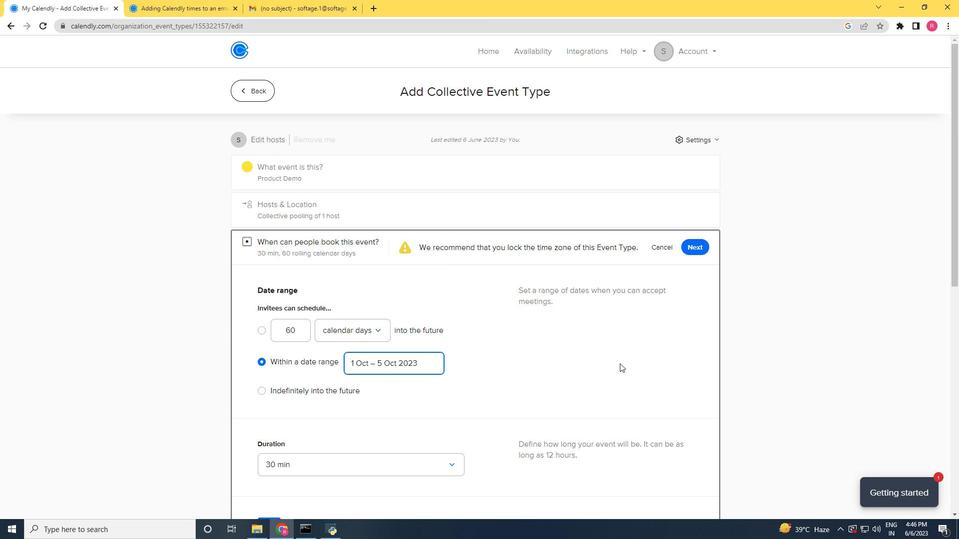 
Action: Mouse moved to (622, 387)
Screenshot: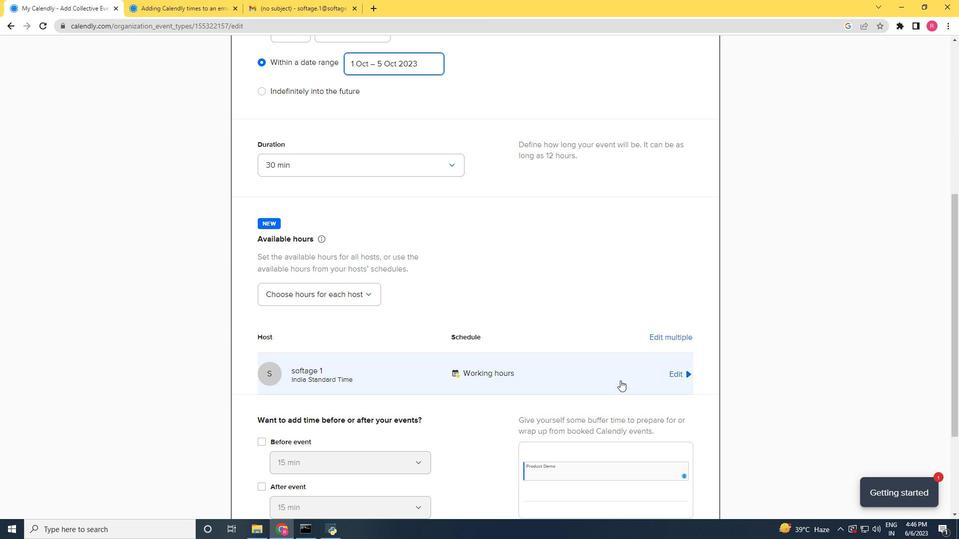 
Action: Mouse scrolled (622, 387) with delta (0, 0)
Screenshot: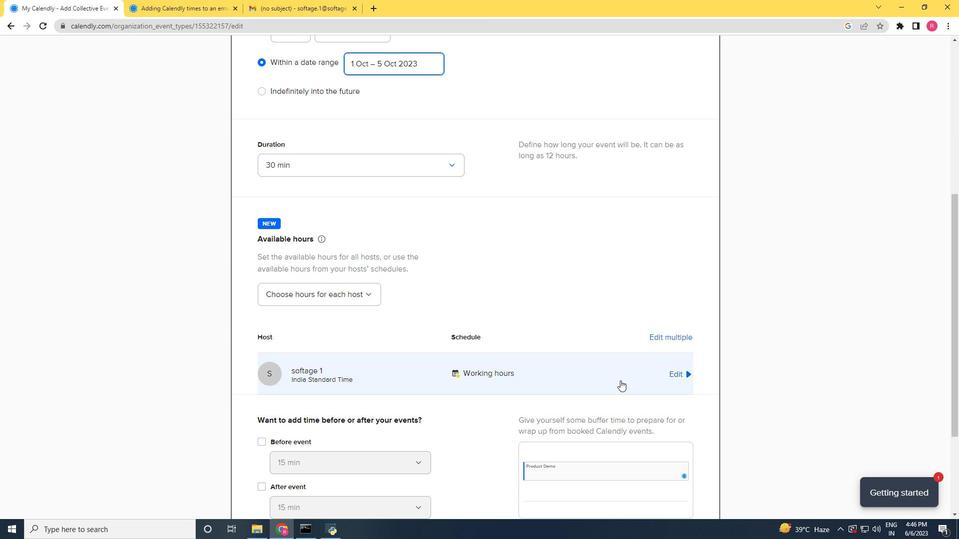 
Action: Mouse moved to (622, 388)
Screenshot: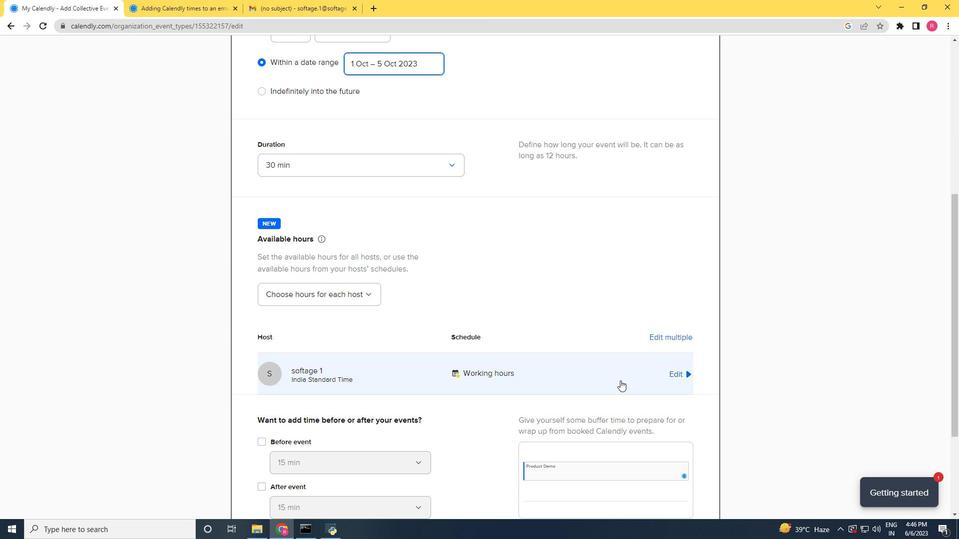 
Action: Mouse scrolled (622, 387) with delta (0, 0)
Screenshot: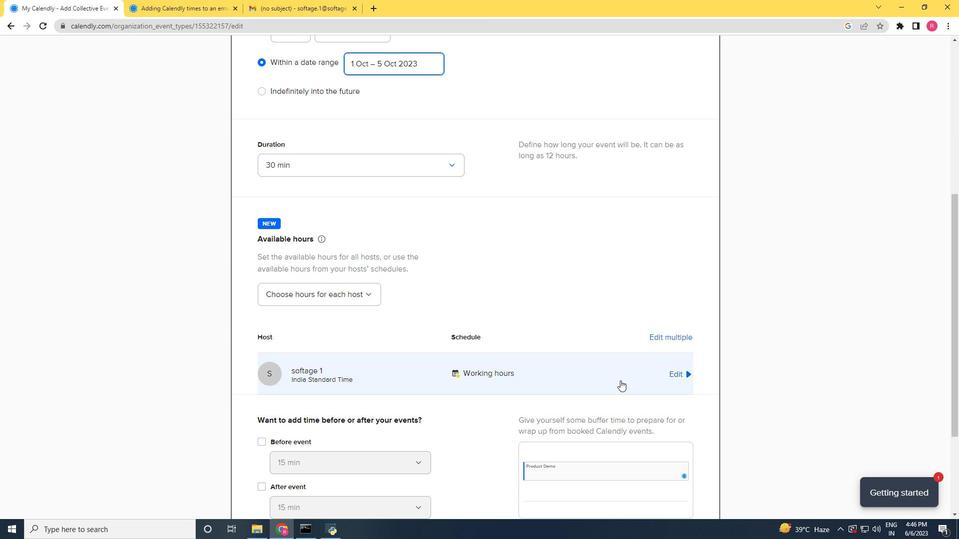 
Action: Mouse moved to (622, 388)
Screenshot: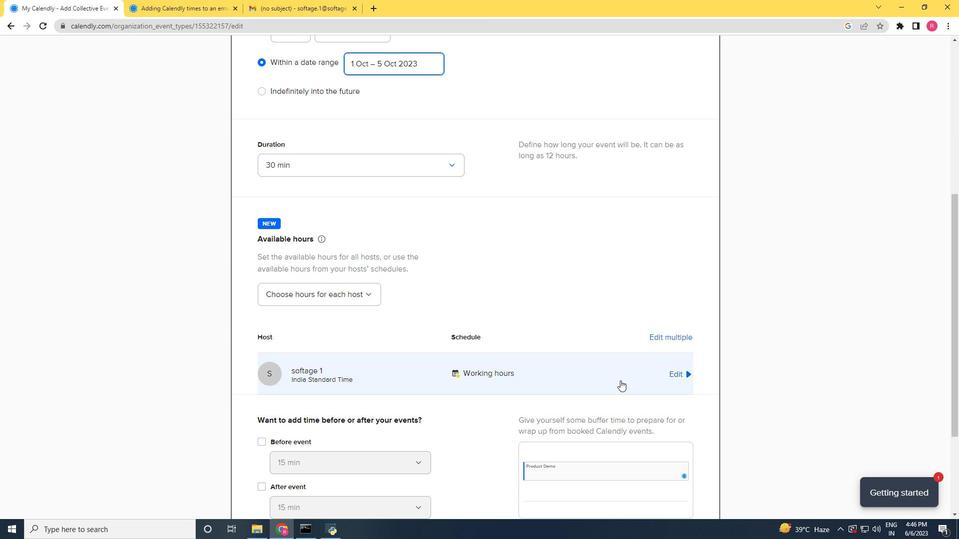 
Action: Mouse scrolled (622, 387) with delta (0, 0)
Screenshot: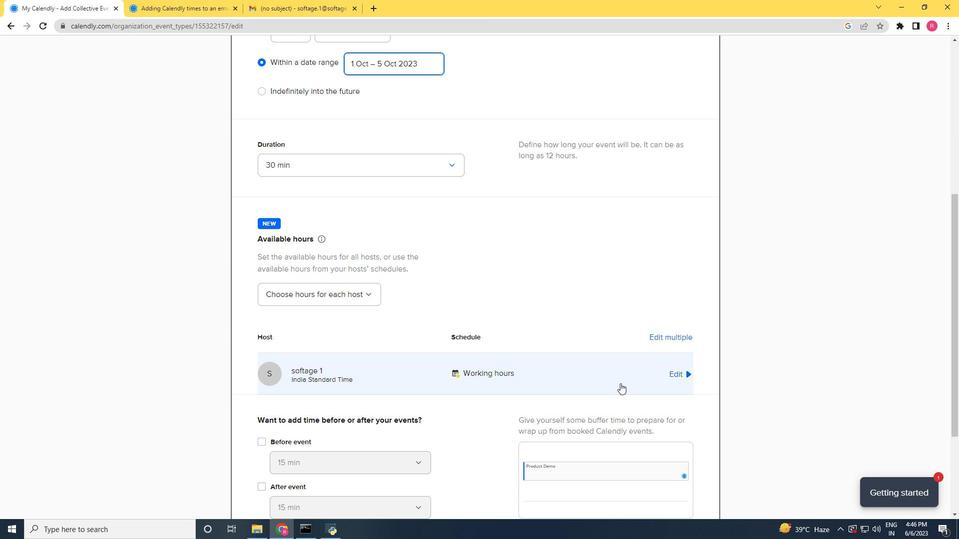 
Action: Mouse scrolled (622, 387) with delta (0, 0)
Screenshot: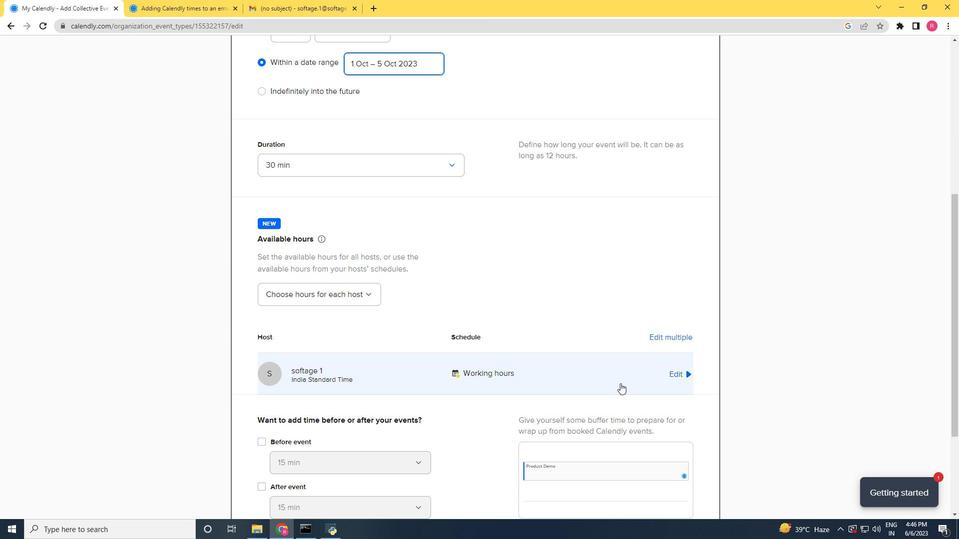 
Action: Mouse scrolled (622, 387) with delta (0, 0)
Screenshot: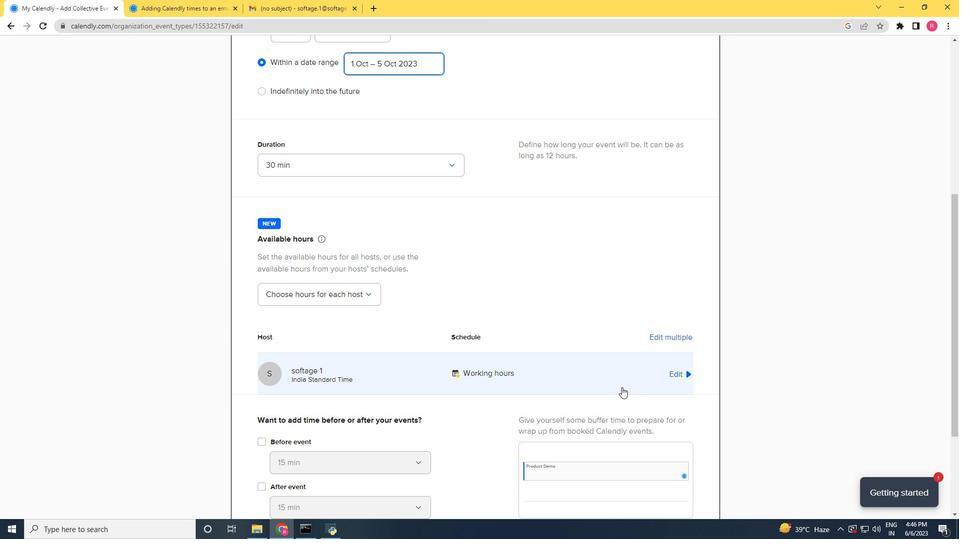 
Action: Mouse scrolled (622, 387) with delta (0, 0)
Screenshot: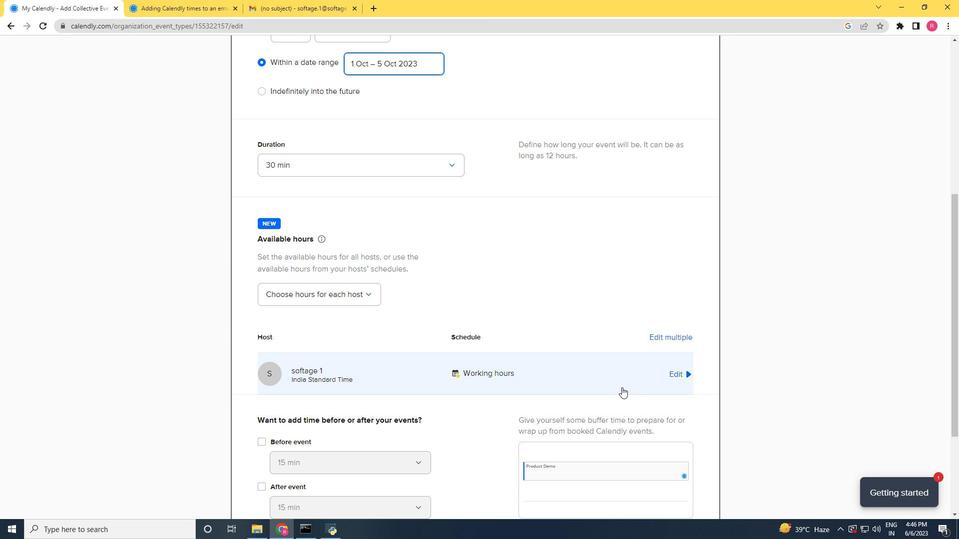 
Action: Mouse moved to (630, 407)
Screenshot: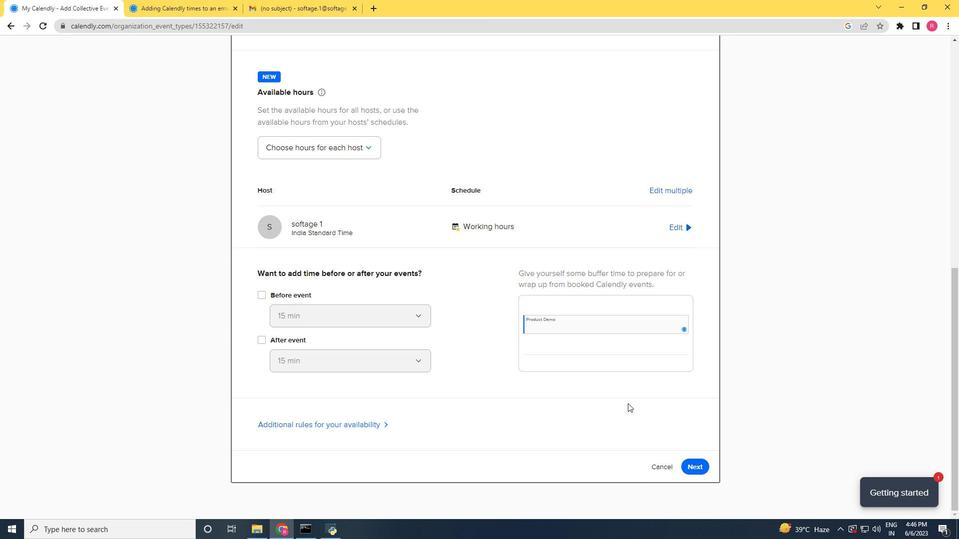 
Action: Mouse scrolled (630, 406) with delta (0, 0)
Screenshot: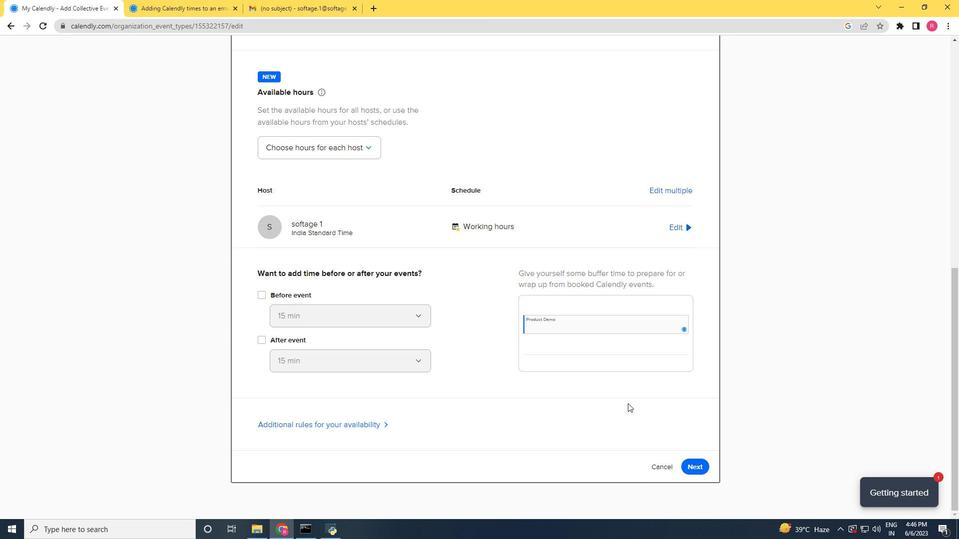 
Action: Mouse moved to (632, 409)
Screenshot: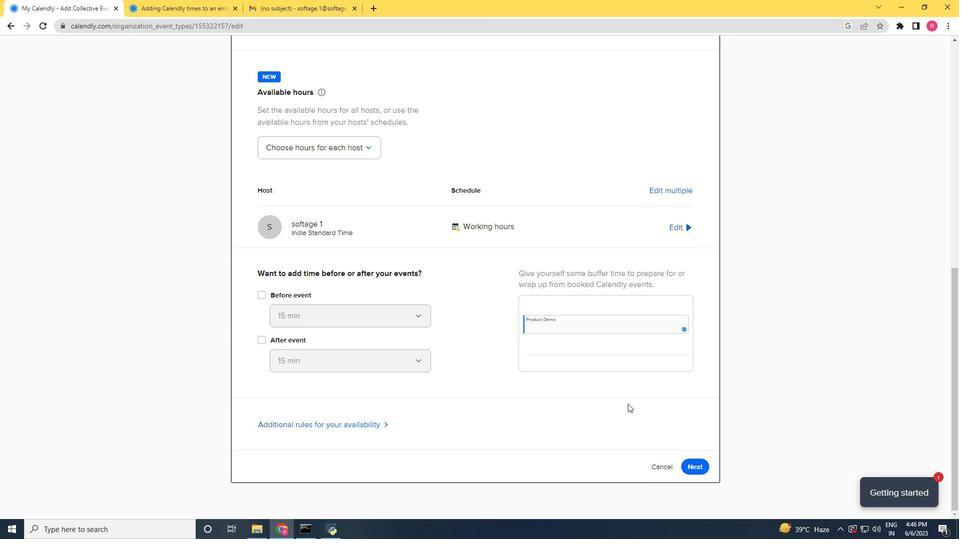 
Action: Mouse scrolled (632, 409) with delta (0, 0)
Screenshot: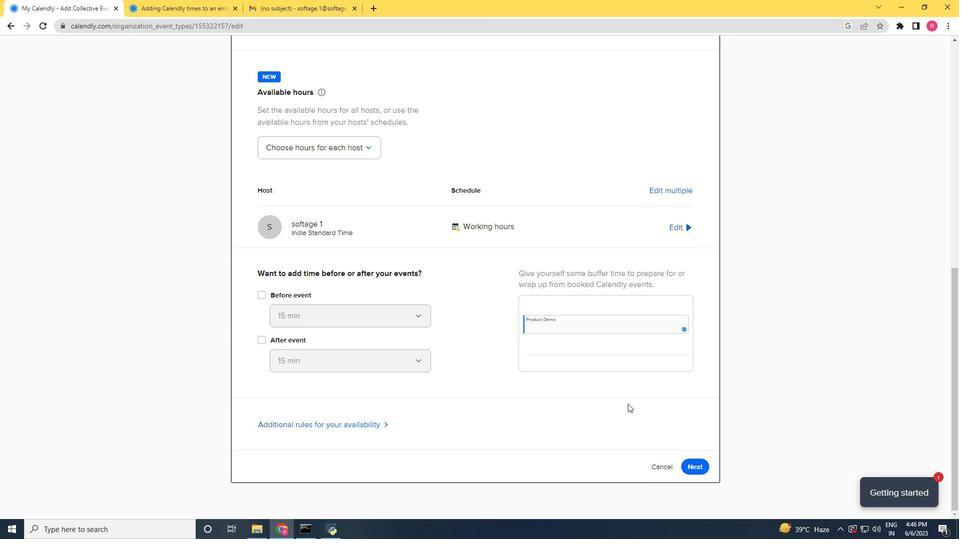 
Action: Mouse moved to (634, 412)
Screenshot: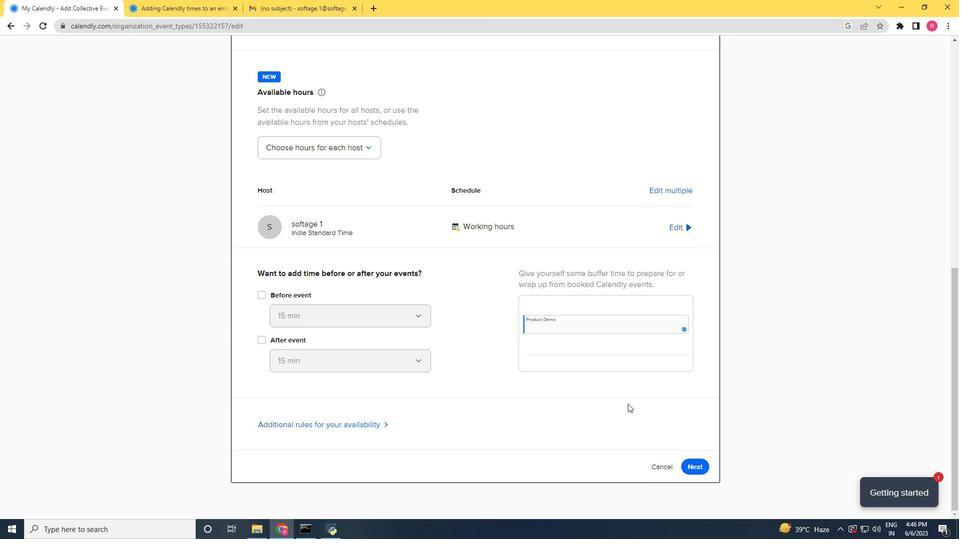 
Action: Mouse scrolled (634, 412) with delta (0, 0)
Screenshot: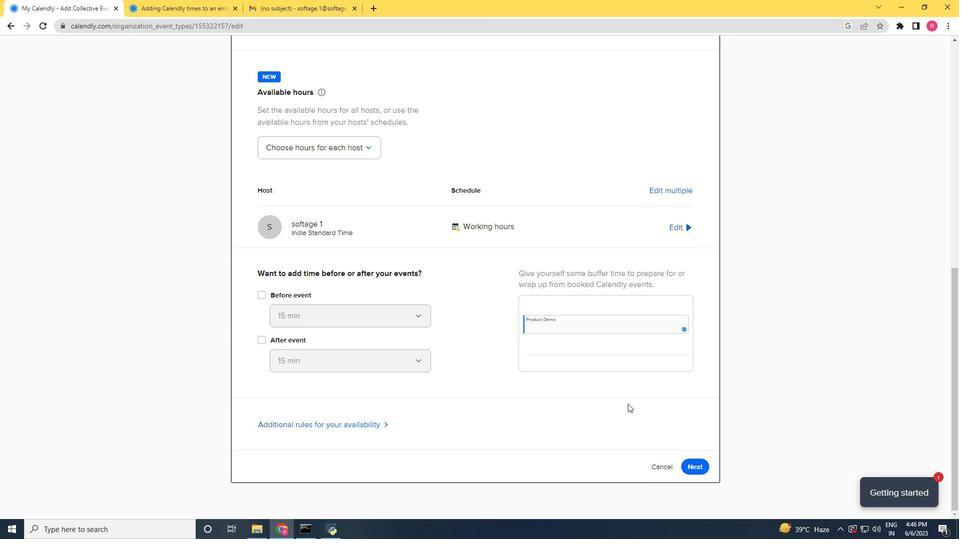 
Action: Mouse moved to (637, 416)
Screenshot: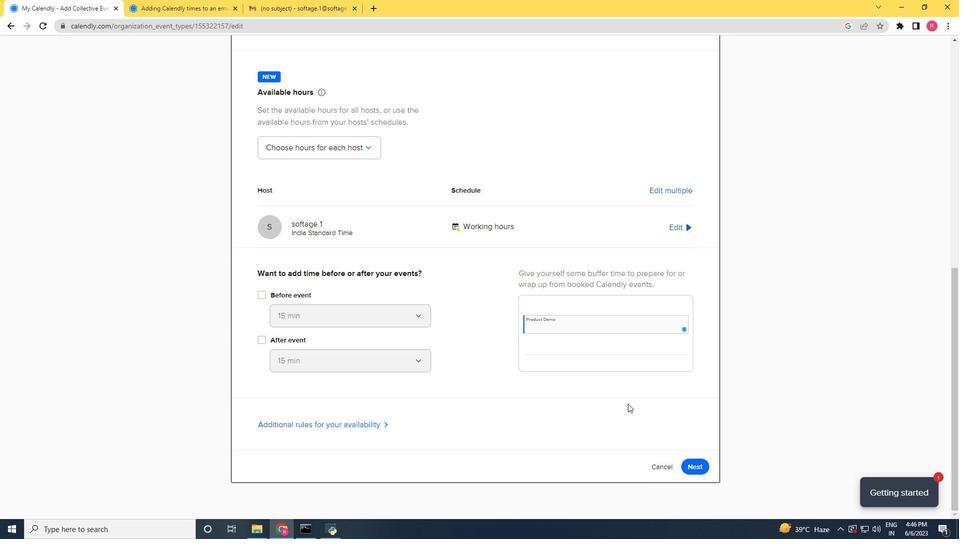 
Action: Mouse scrolled (637, 415) with delta (0, 0)
Screenshot: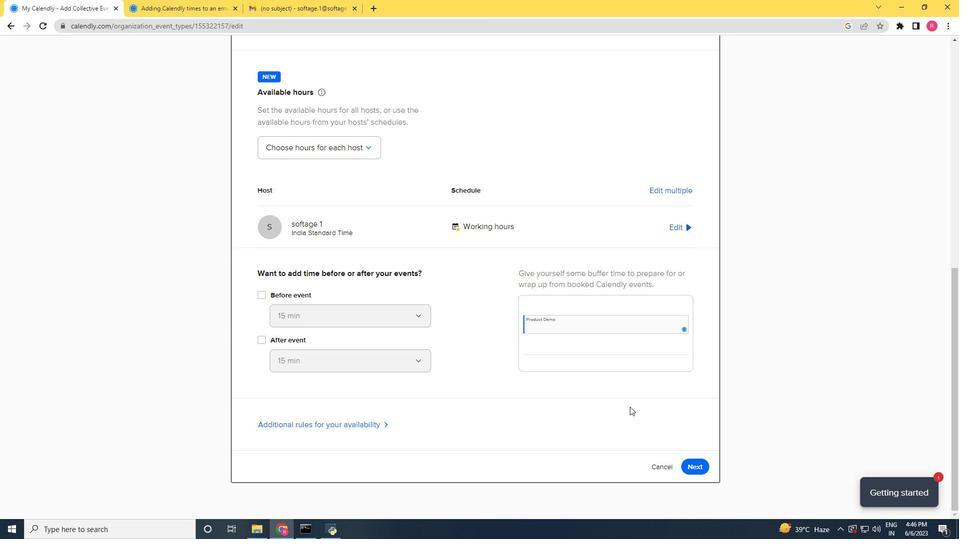 
Action: Mouse moved to (699, 467)
Screenshot: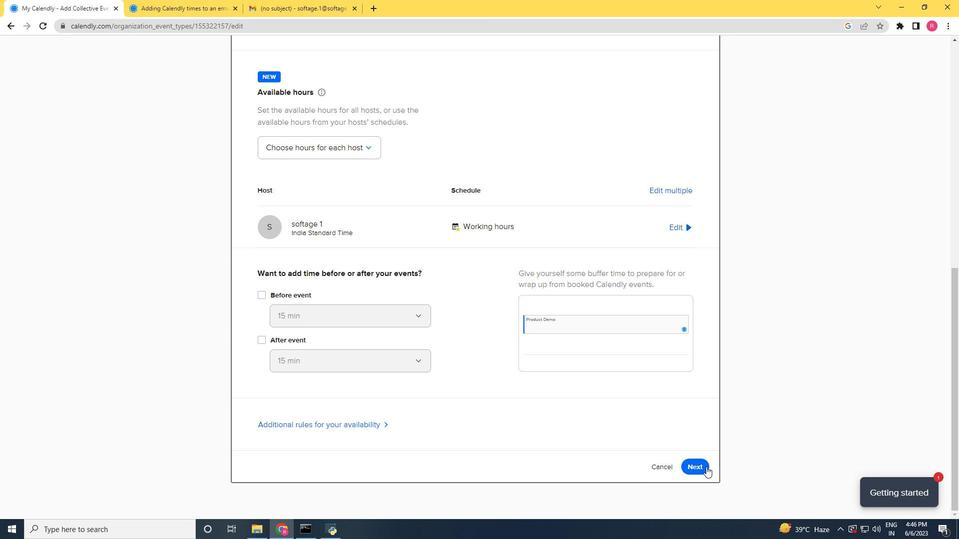 
Action: Mouse pressed left at (699, 467)
Screenshot: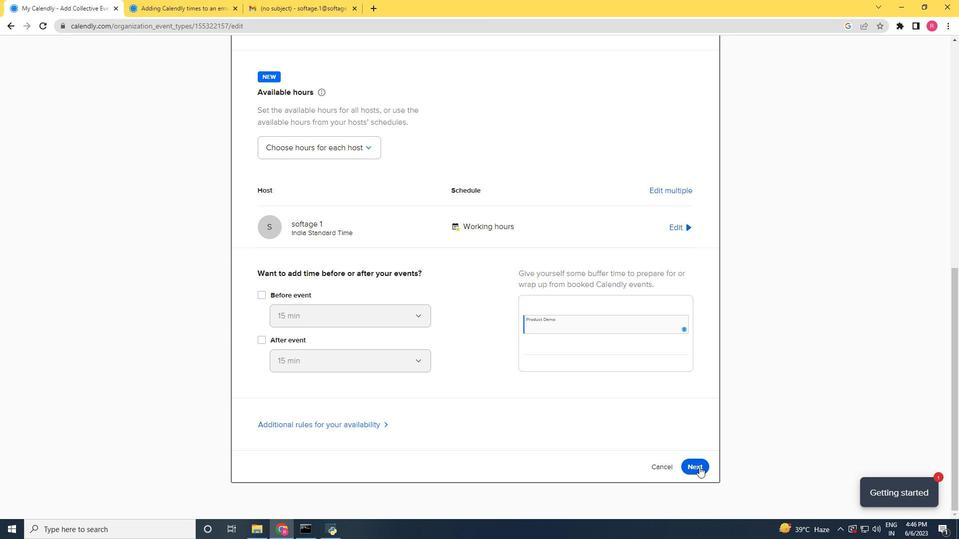 
Action: Mouse moved to (481, 306)
Screenshot: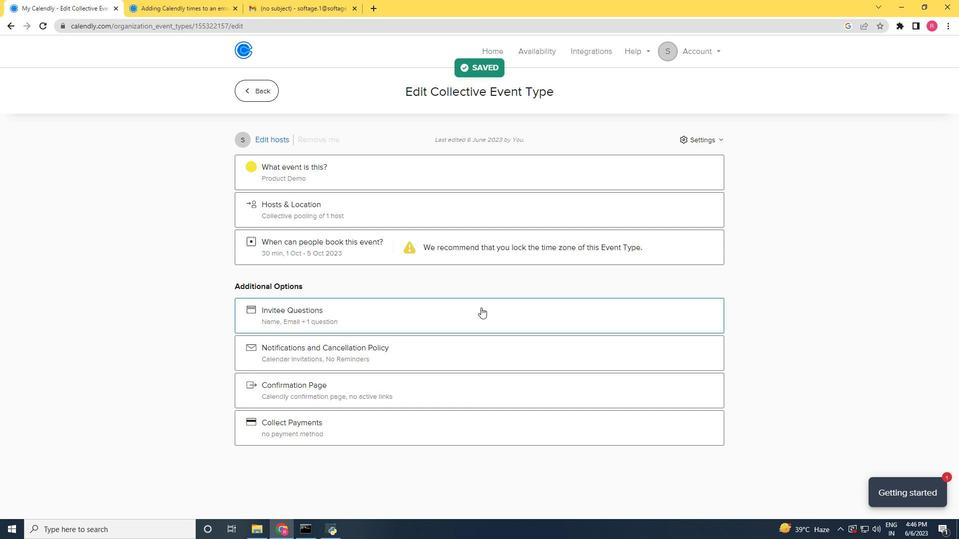 
Action: Mouse scrolled (481, 307) with delta (0, 0)
Screenshot: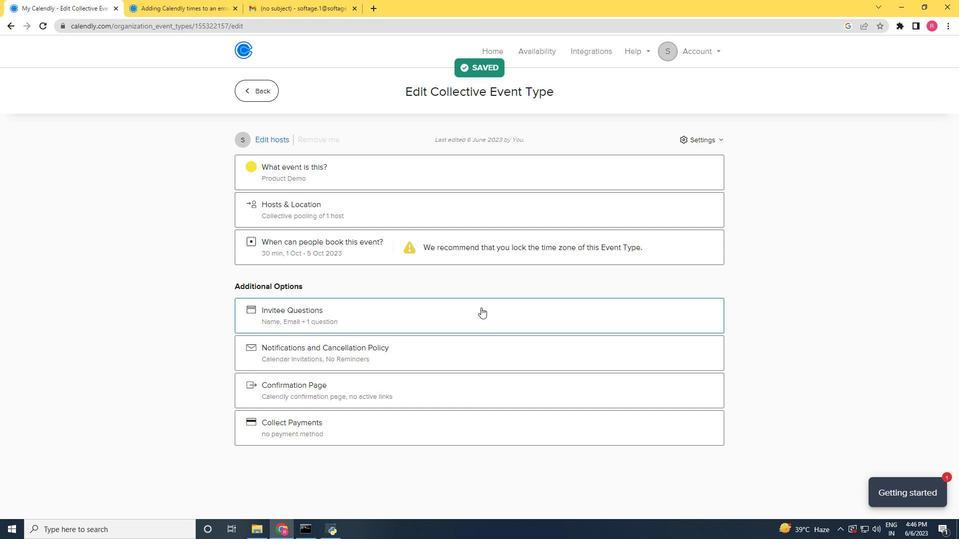 
Action: Mouse scrolled (481, 307) with delta (0, 0)
Screenshot: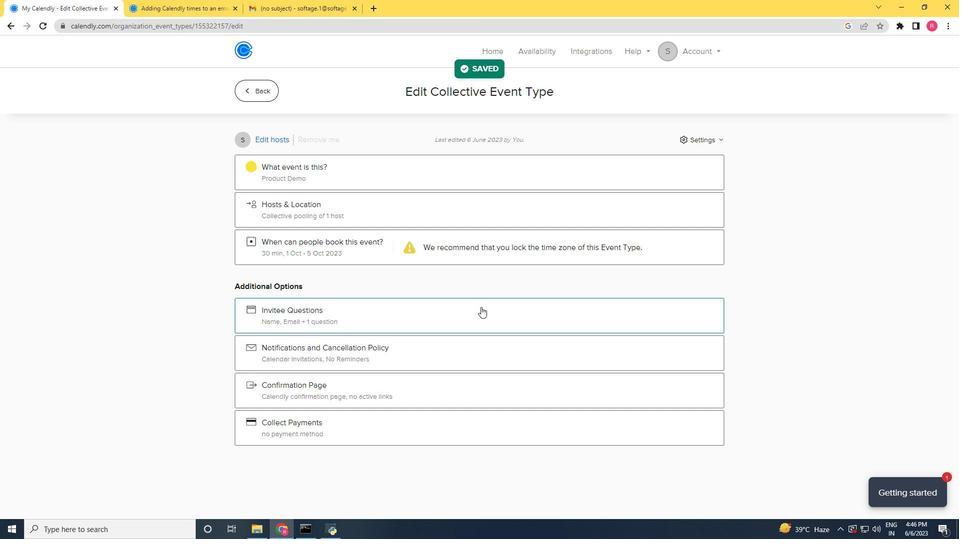 
Action: Mouse moved to (481, 306)
Screenshot: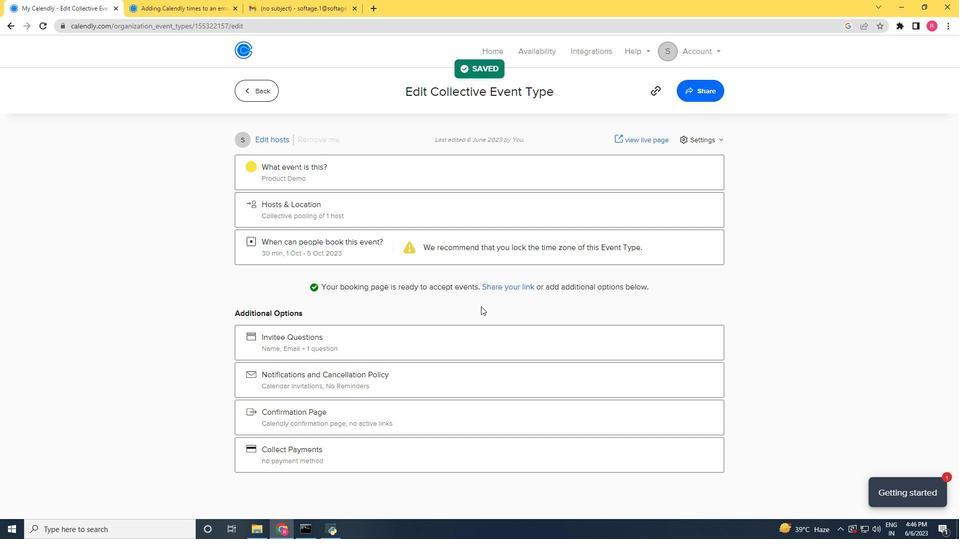
Action: Mouse scrolled (481, 306) with delta (0, 0)
Screenshot: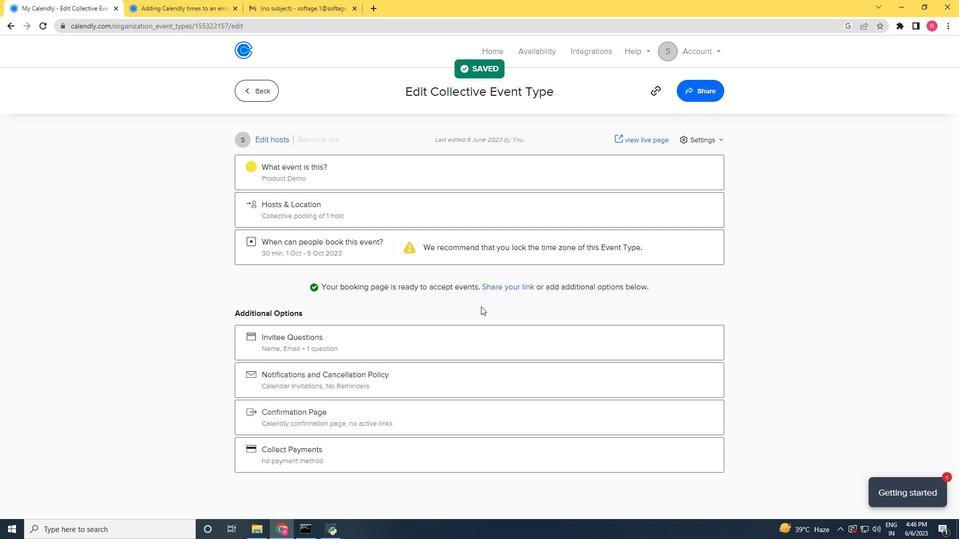 
Action: Mouse moved to (481, 305)
Screenshot: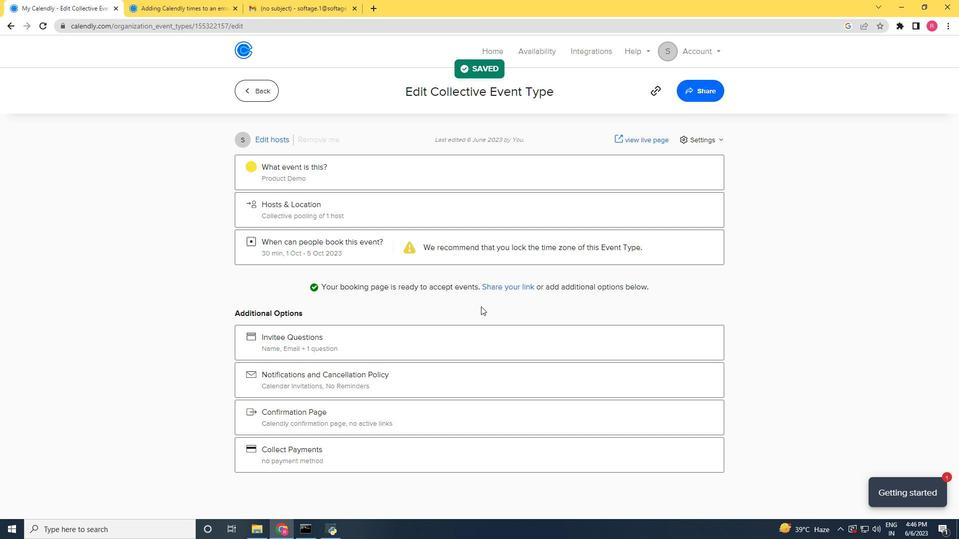 
Action: Mouse scrolled (481, 306) with delta (0, 0)
Screenshot: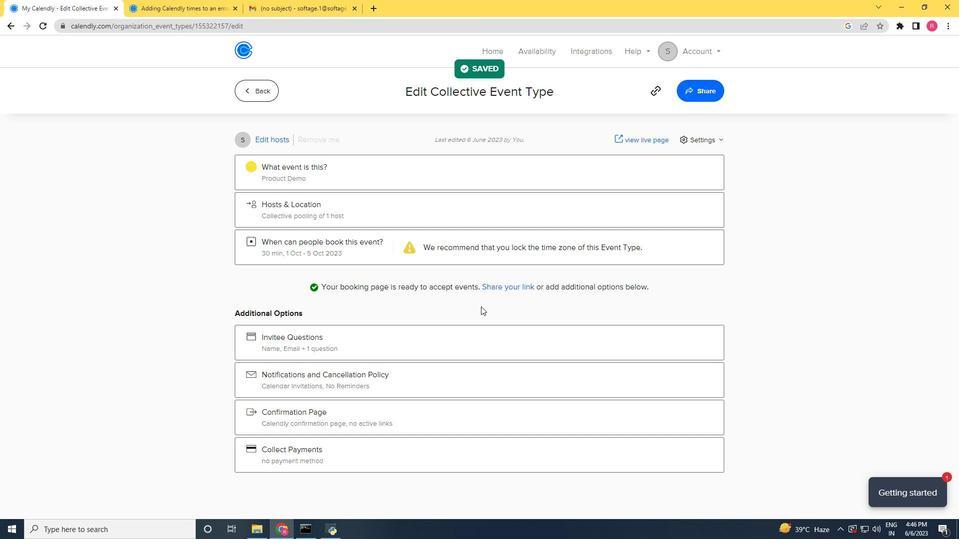 
Action: Mouse moved to (481, 304)
Screenshot: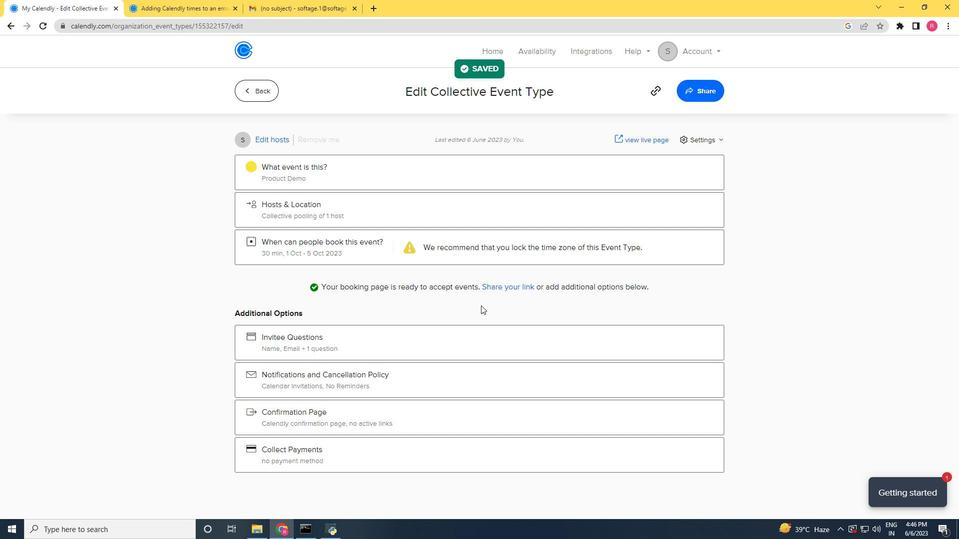 
Action: Mouse scrolled (481, 305) with delta (0, 0)
Screenshot: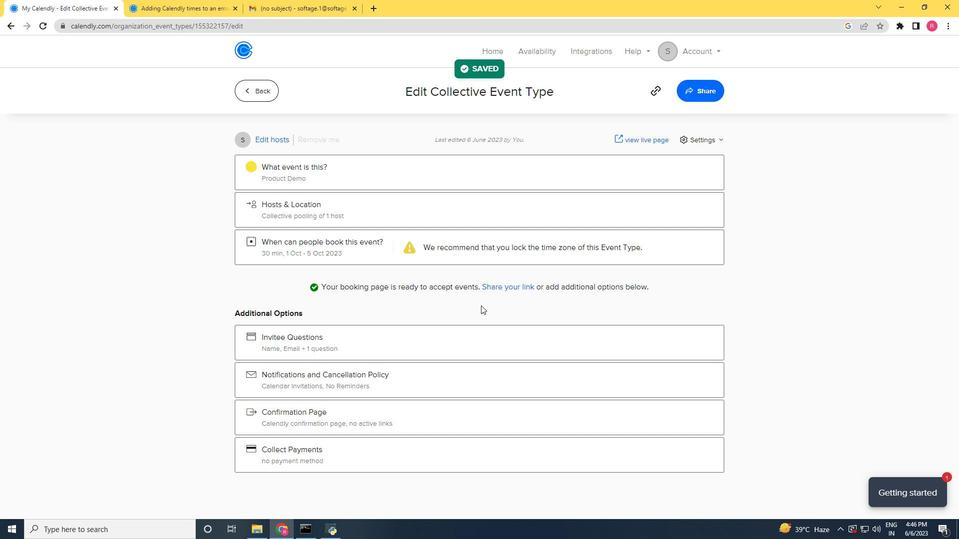 
Action: Mouse moved to (710, 93)
Screenshot: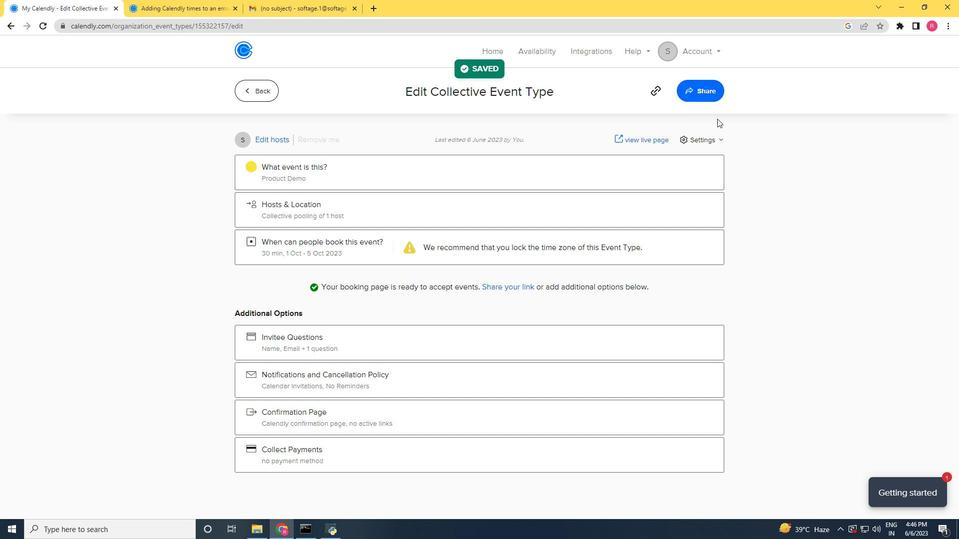 
Action: Mouse pressed left at (710, 93)
Screenshot: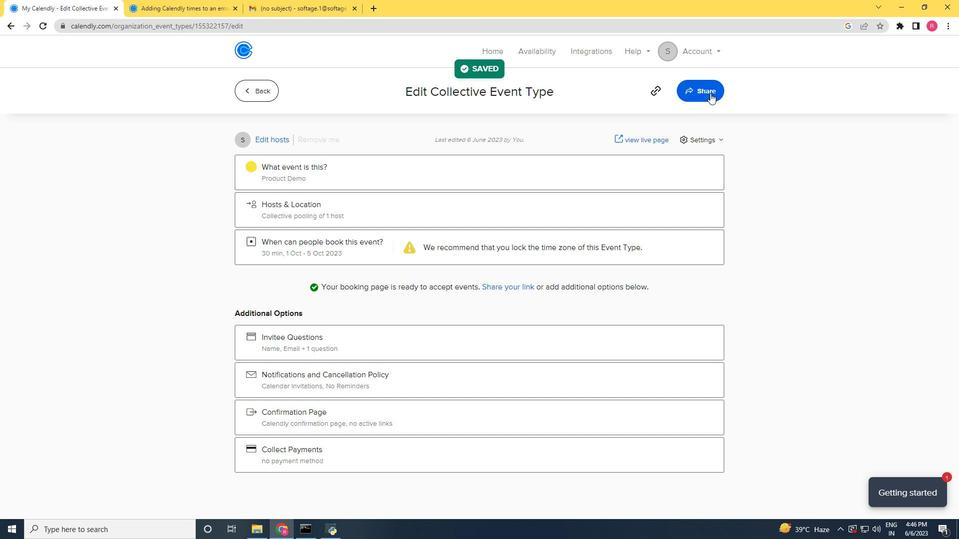 
Action: Mouse moved to (590, 186)
Screenshot: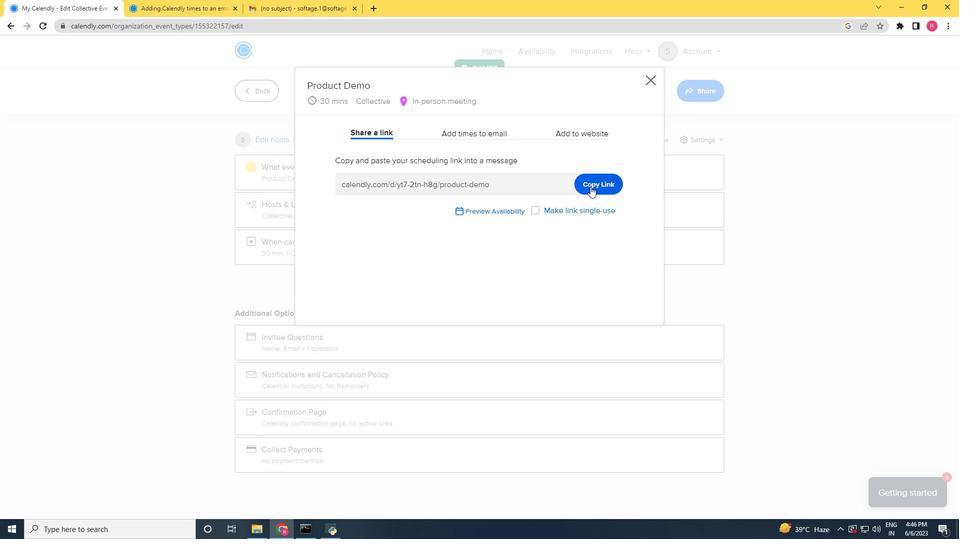 
Action: Mouse pressed left at (590, 186)
Screenshot: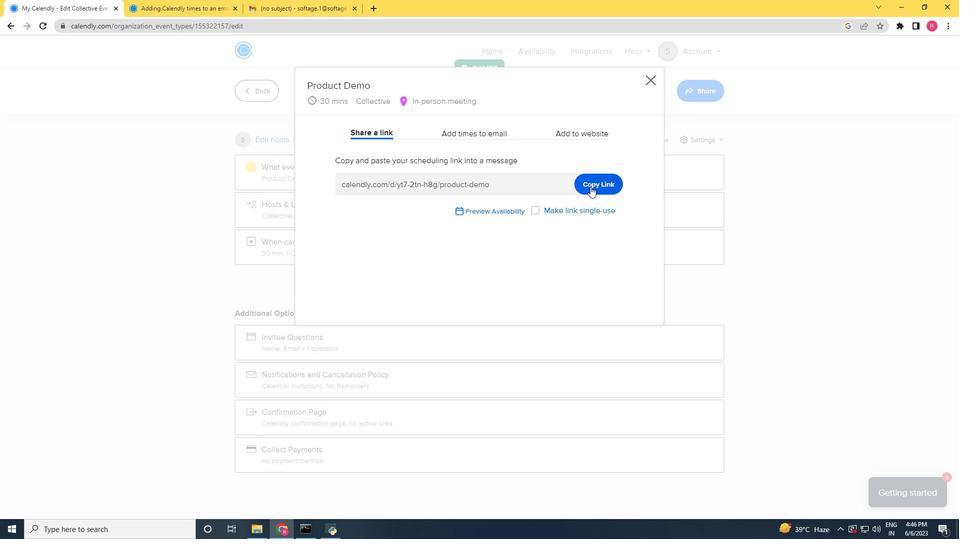 
Action: Mouse moved to (304, 6)
Screenshot: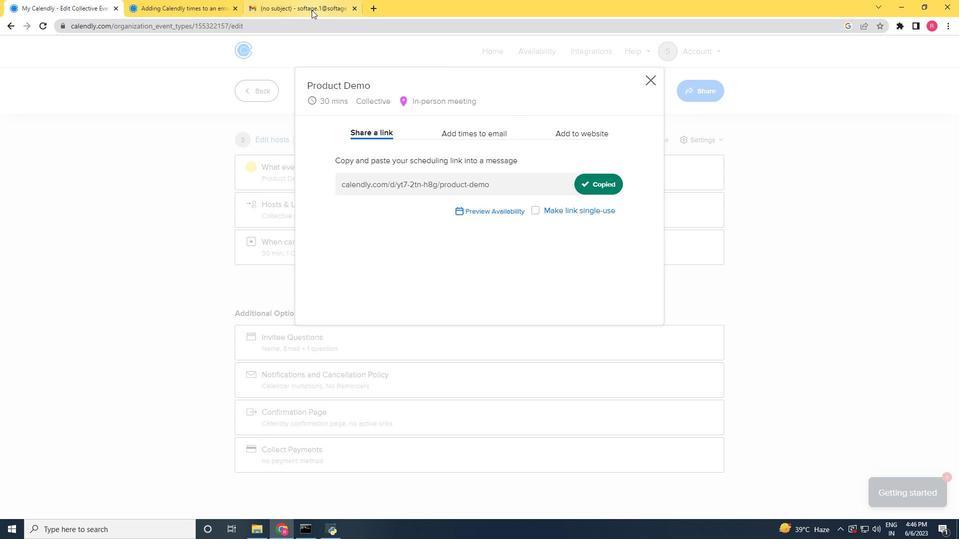 
Action: Mouse pressed left at (304, 6)
Screenshot: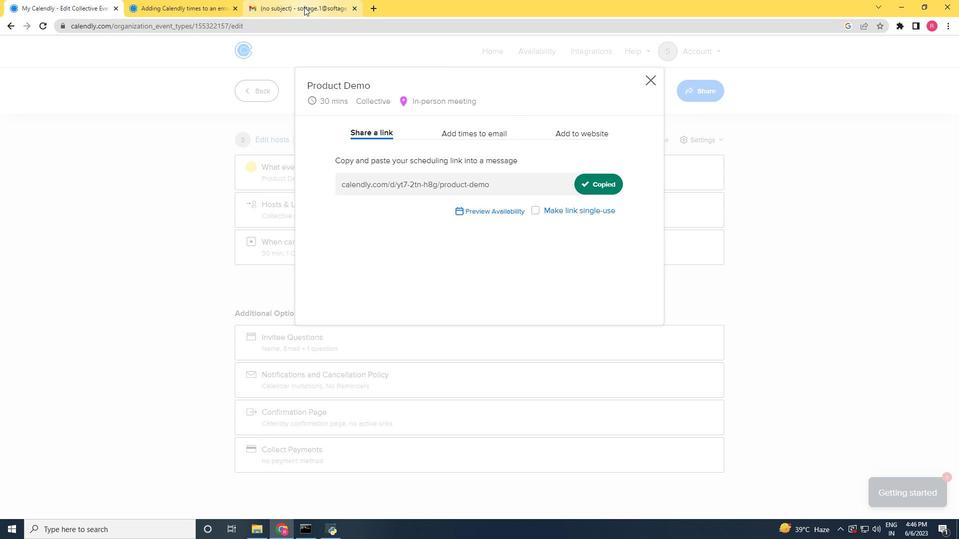 
Action: Mouse moved to (172, 488)
Screenshot: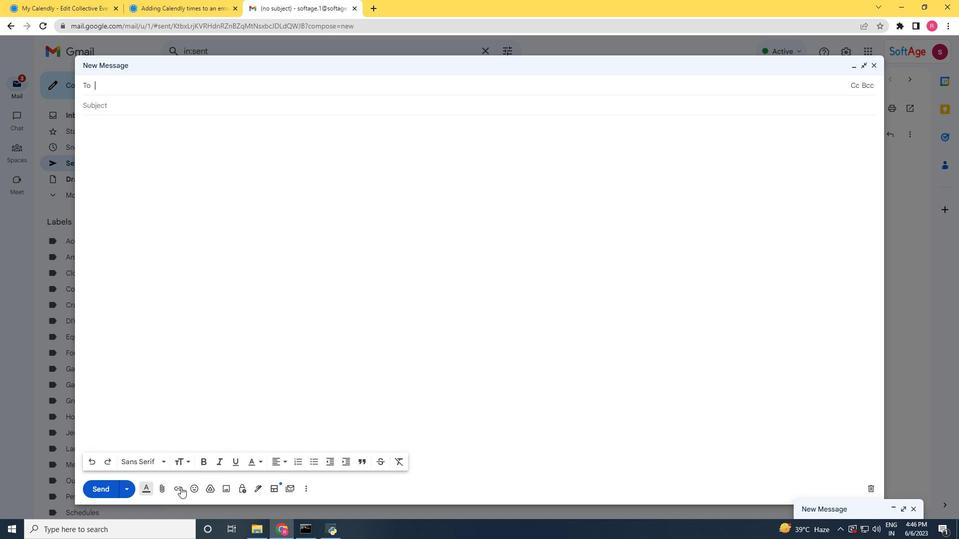 
Action: Mouse pressed left at (172, 488)
Screenshot: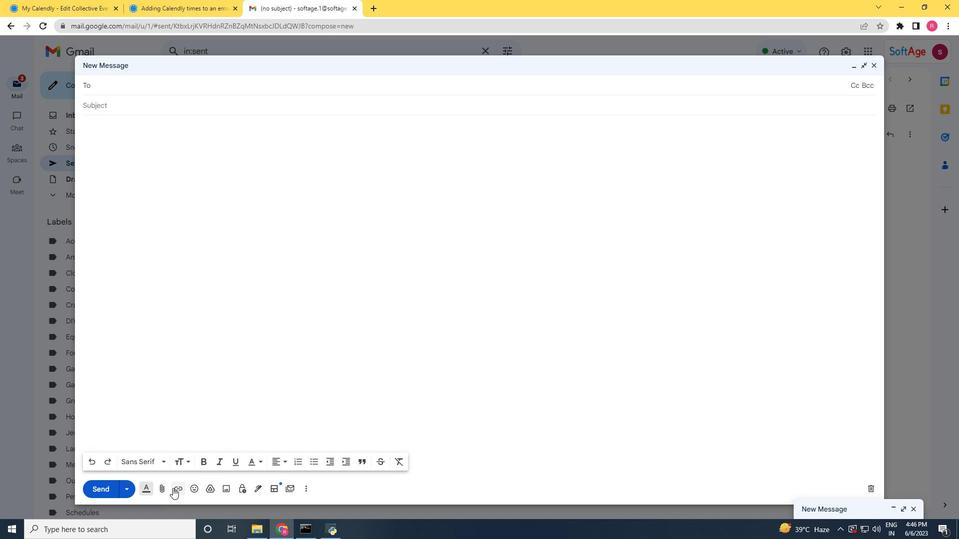 
Action: Mouse moved to (452, 276)
Screenshot: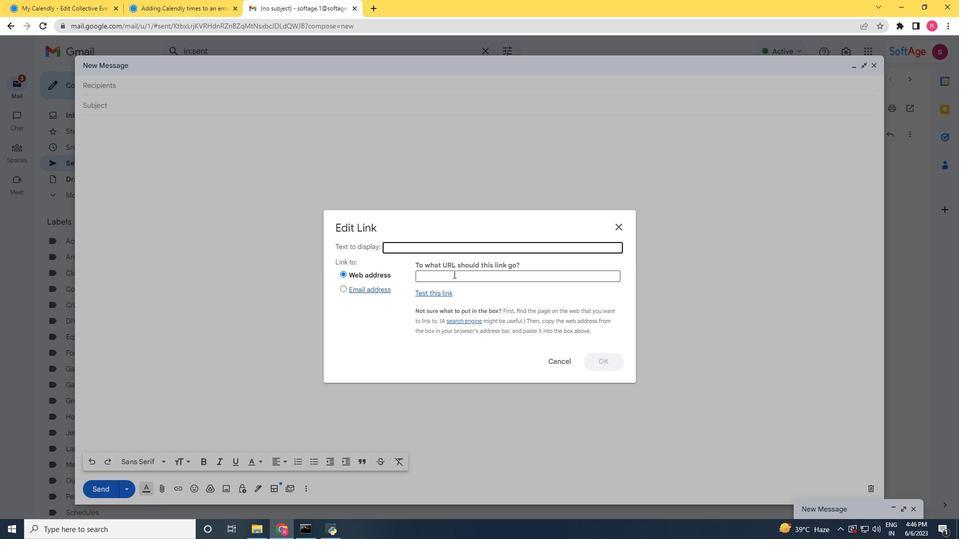 
Action: Mouse pressed right at (452, 276)
Screenshot: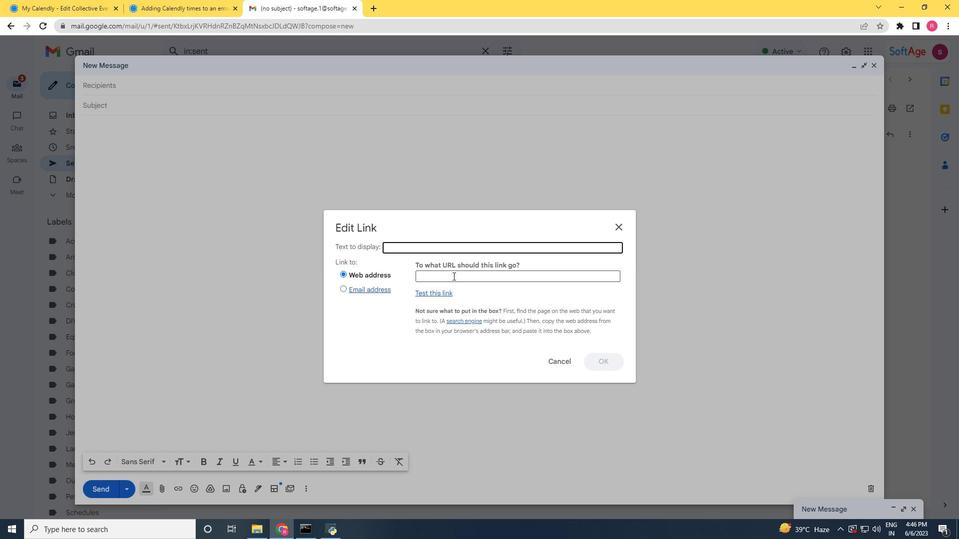 
Action: Mouse moved to (487, 353)
Screenshot: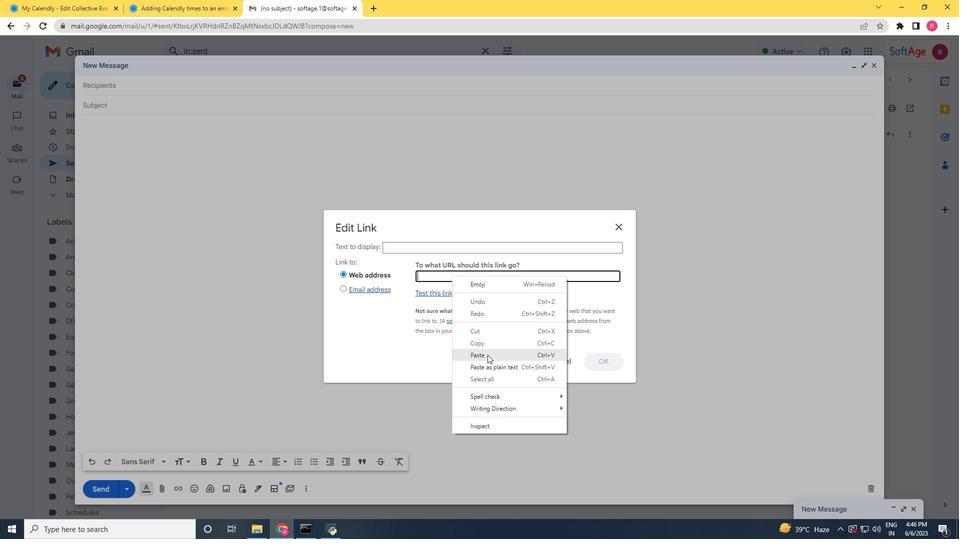 
Action: Mouse pressed left at (487, 353)
Screenshot: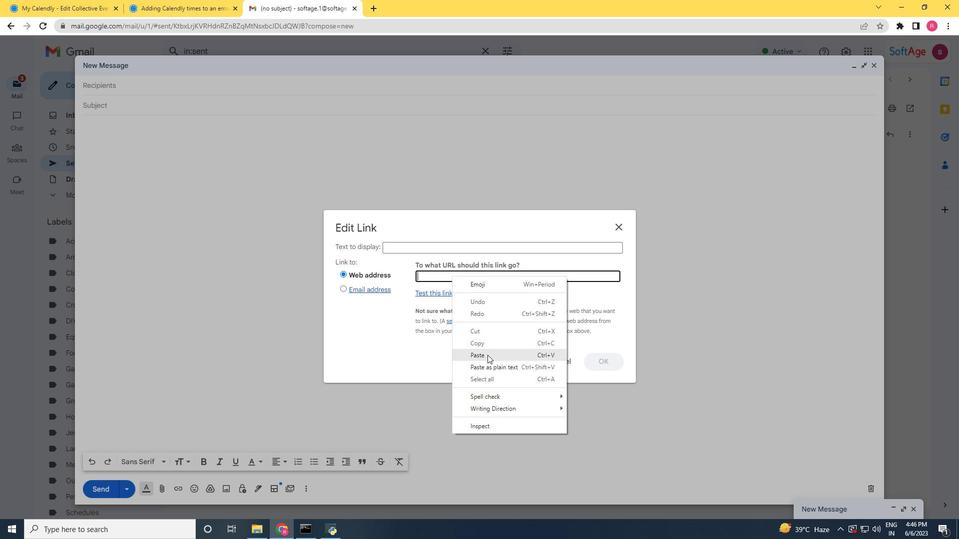 
Action: Mouse moved to (602, 362)
Screenshot: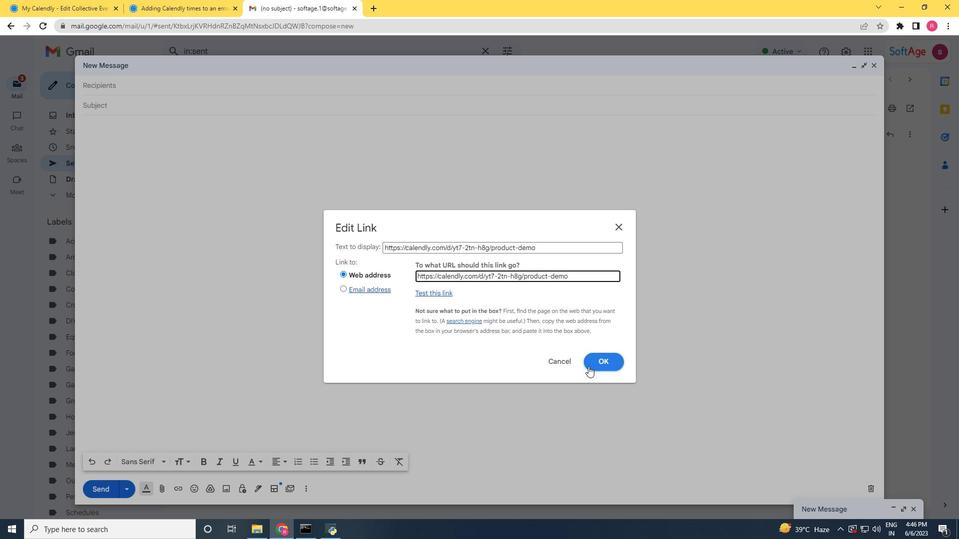 
Action: Mouse pressed left at (602, 362)
Screenshot: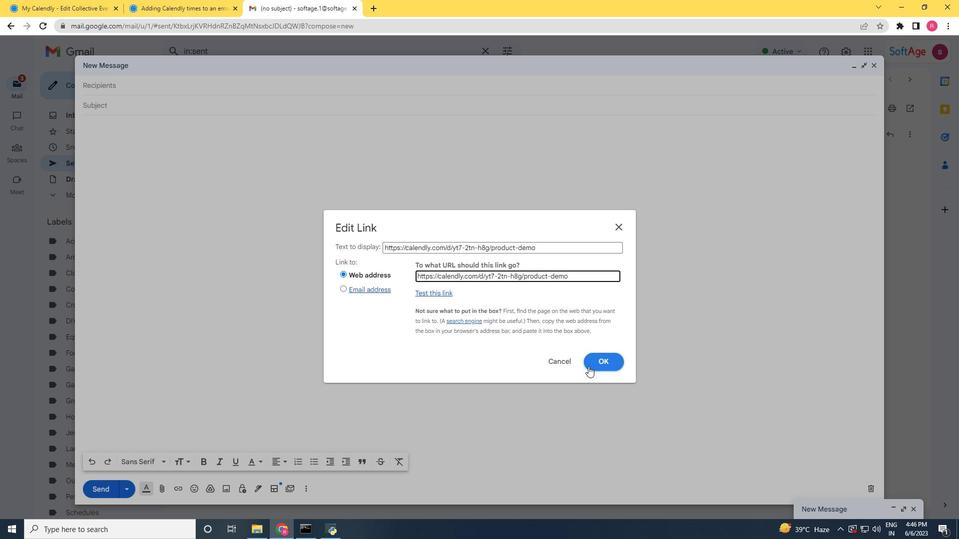 
Action: Mouse moved to (135, 86)
Screenshot: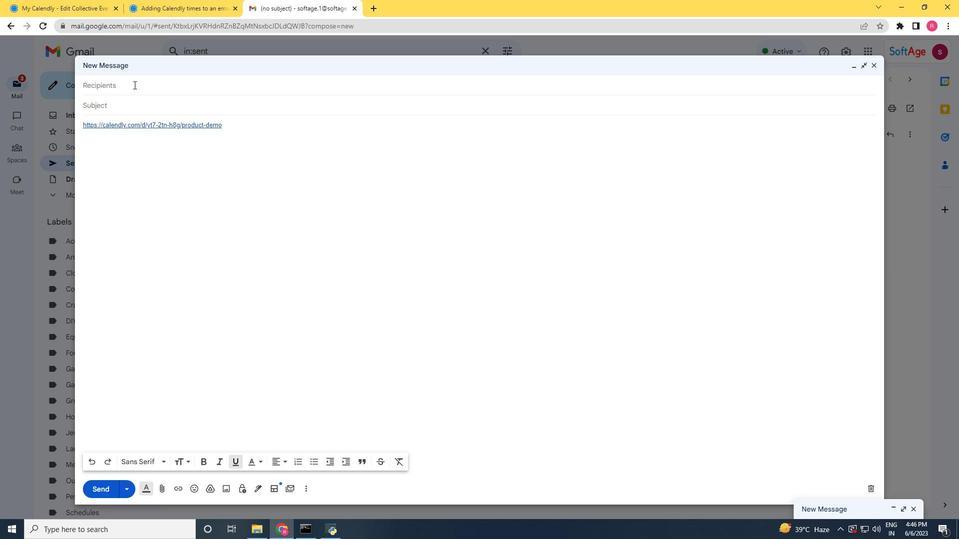 
Action: Mouse pressed left at (135, 86)
Screenshot: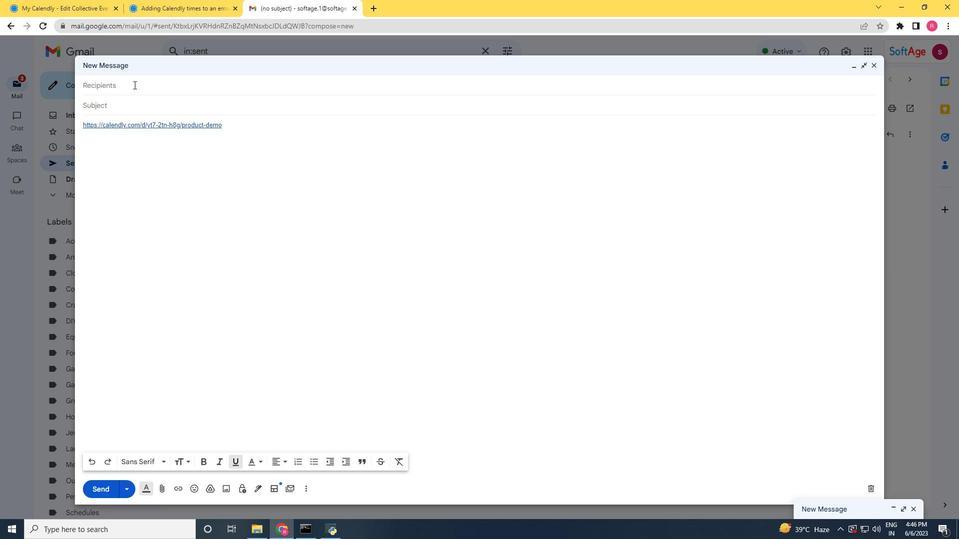 
Action: Mouse moved to (138, 86)
Screenshot: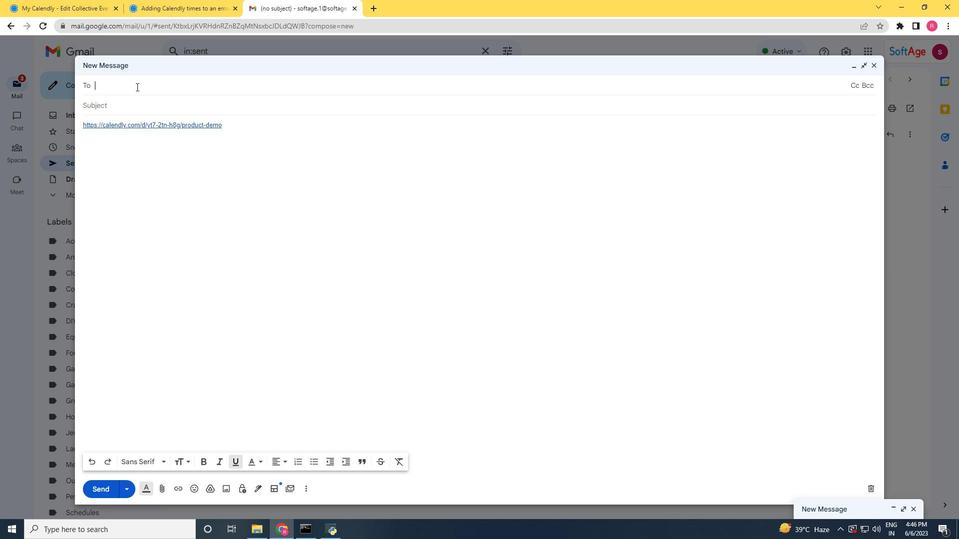 
Action: Key pressed sp<Key.backspace><Key.backspace>softage.10<Key.shift>@softage.net
Screenshot: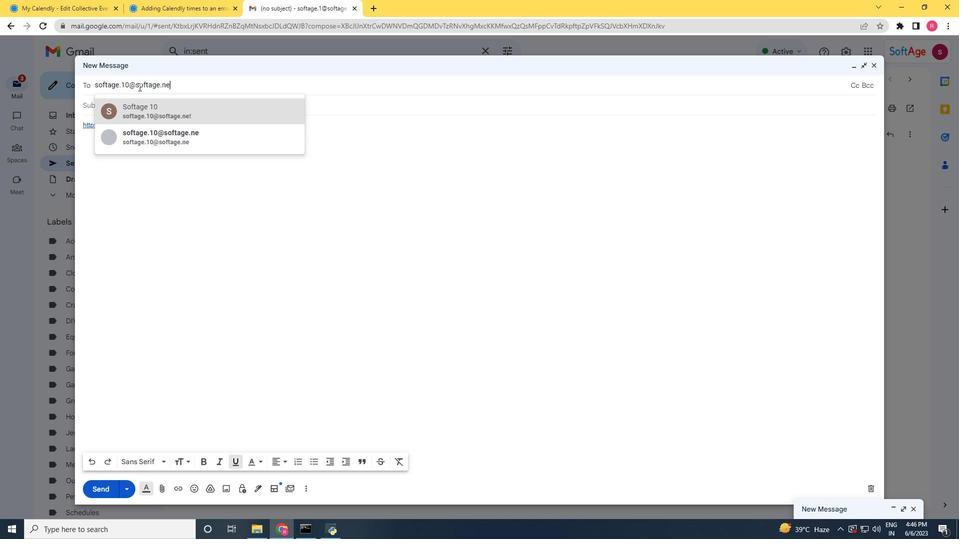 
Action: Mouse moved to (120, 111)
Screenshot: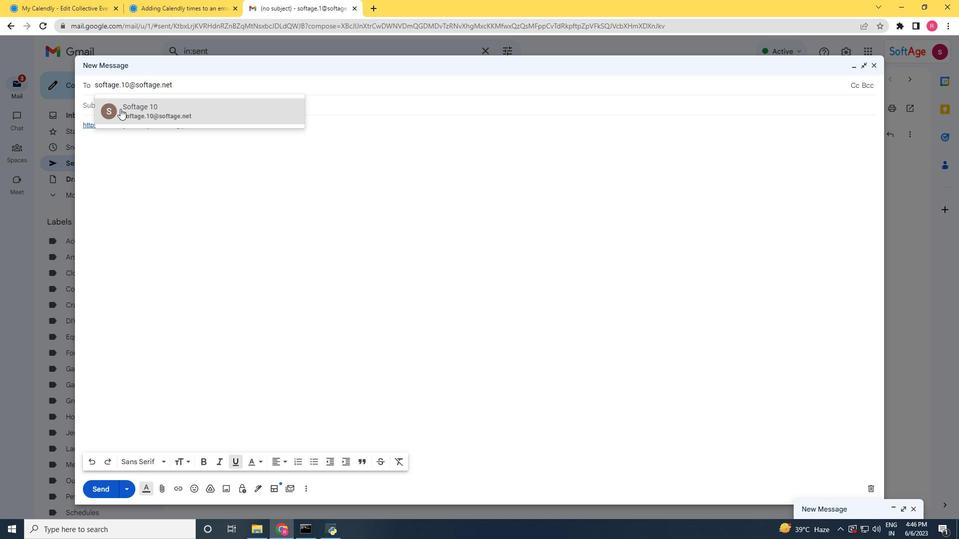 
Action: Mouse pressed left at (120, 111)
Screenshot: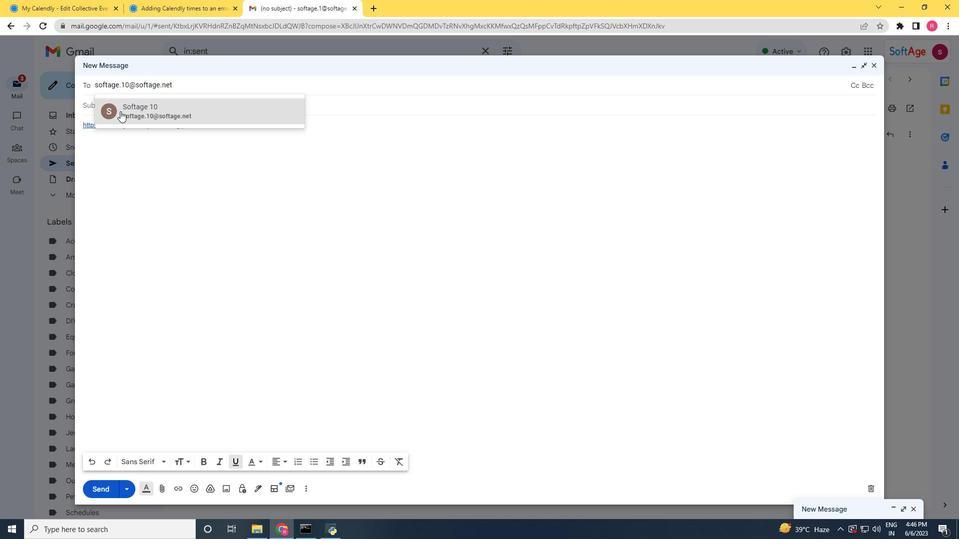 
Action: Mouse moved to (120, 112)
Screenshot: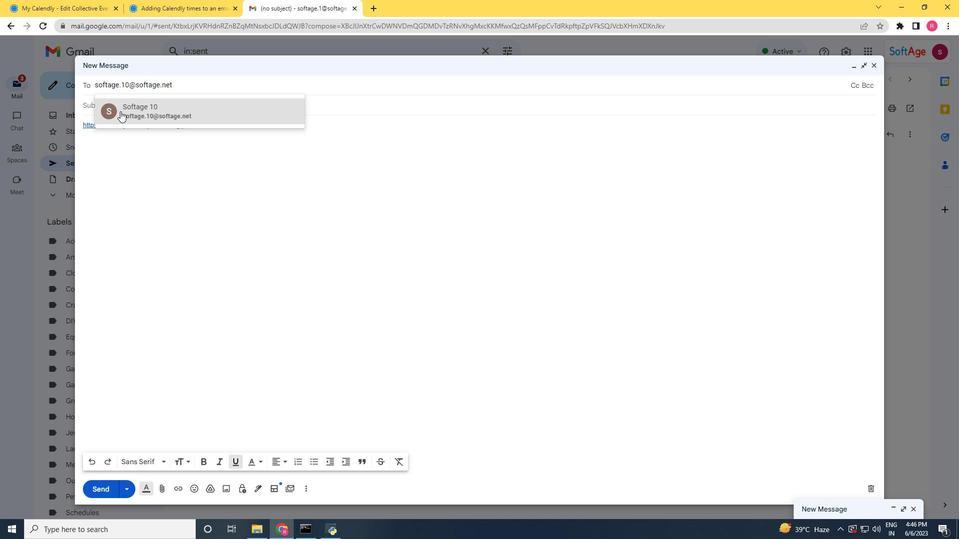
Action: Key pressed softage.2<Key.shift>@softage.net
Screenshot: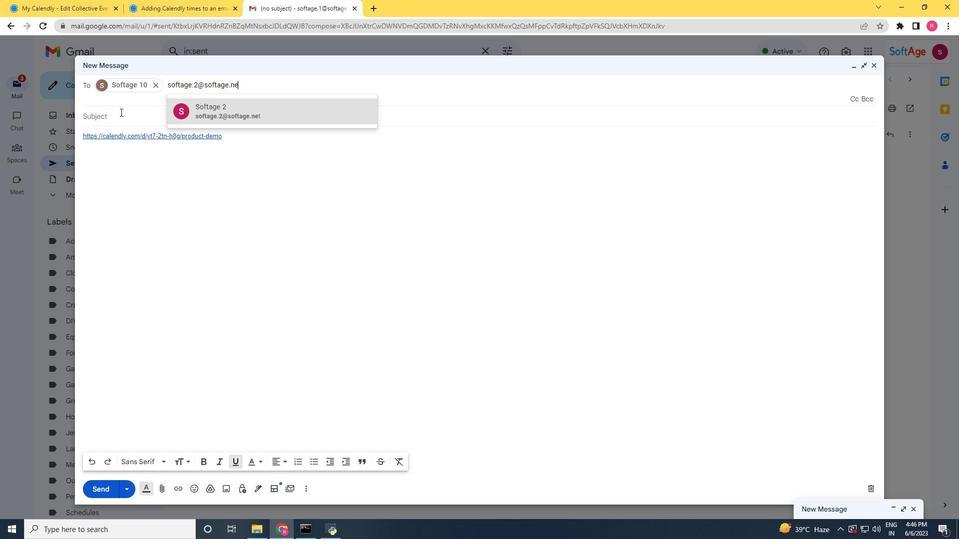 
Action: Mouse moved to (219, 111)
Screenshot: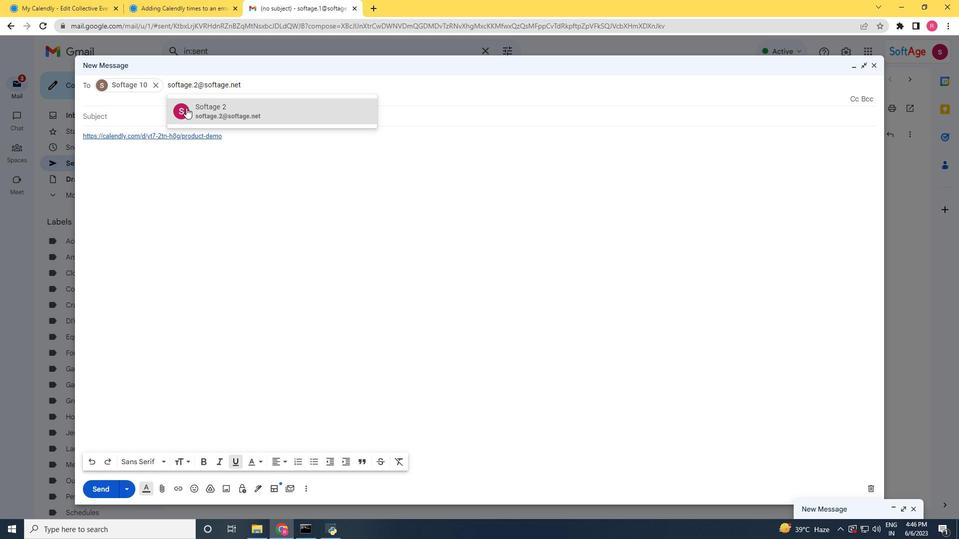 
Action: Mouse pressed left at (219, 111)
Screenshot: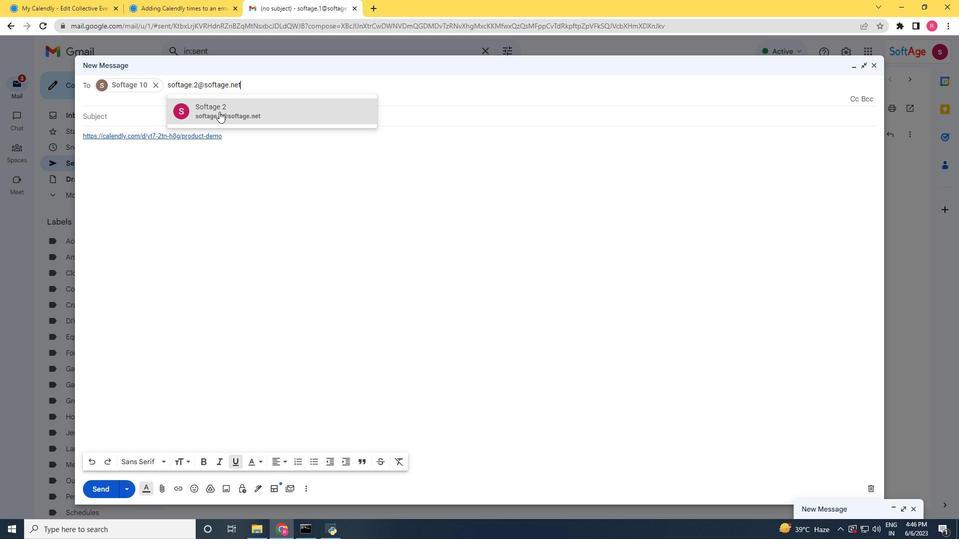 
Action: Mouse moved to (95, 487)
Screenshot: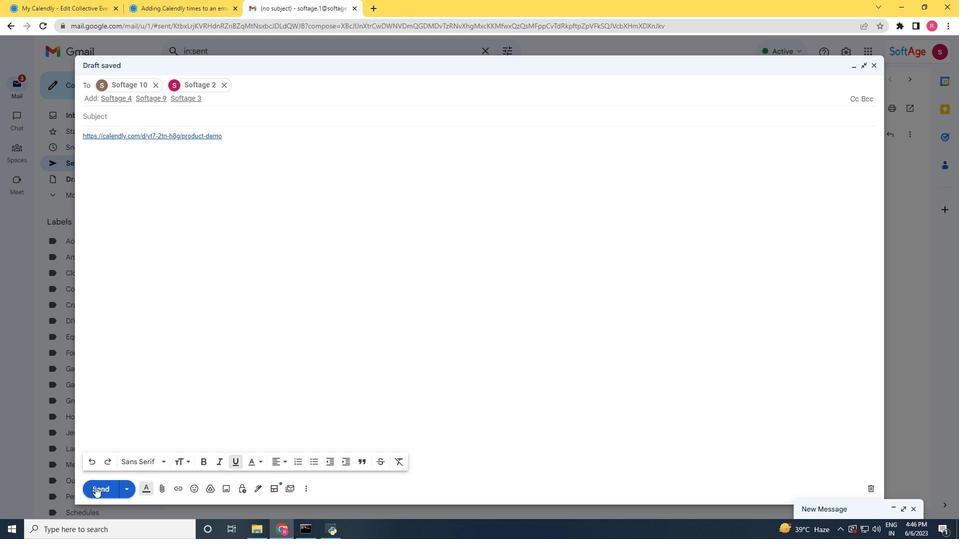 
Action: Mouse pressed left at (95, 487)
Screenshot: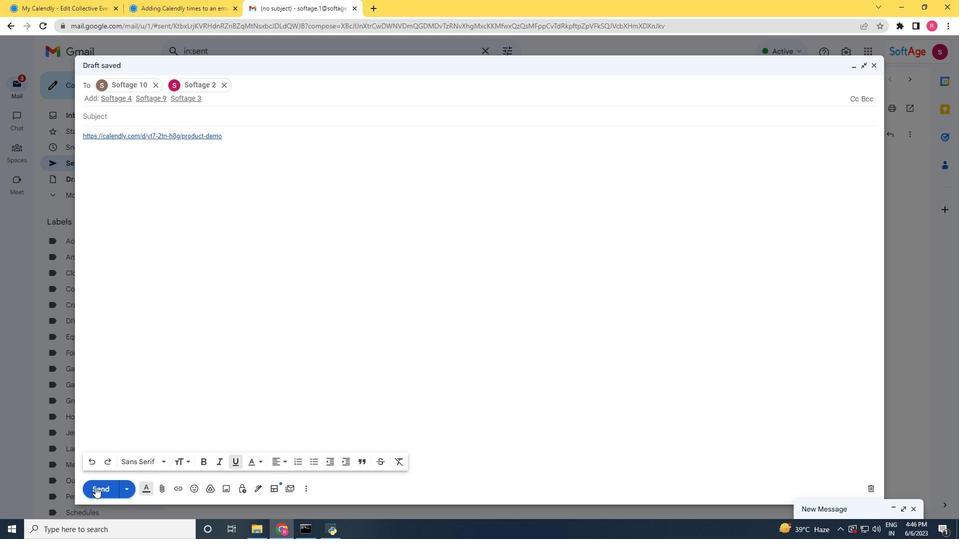 
Action: Mouse moved to (157, 498)
Screenshot: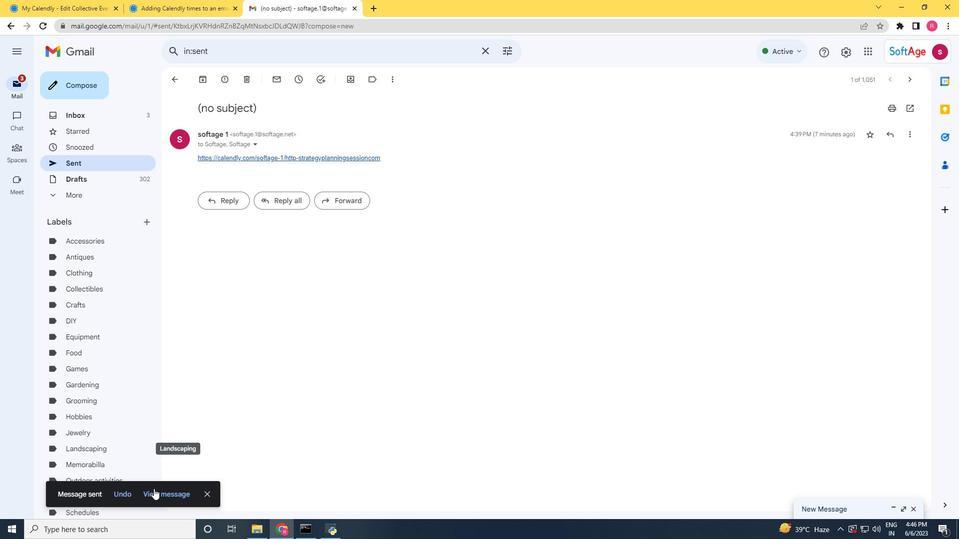 
Action: Mouse pressed left at (157, 498)
Screenshot: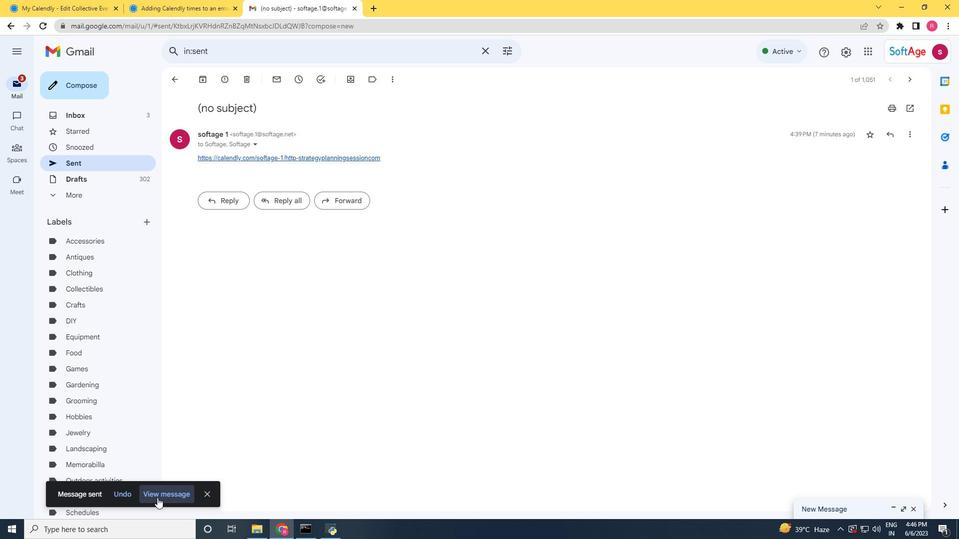 
Action: Mouse moved to (253, 142)
Screenshot: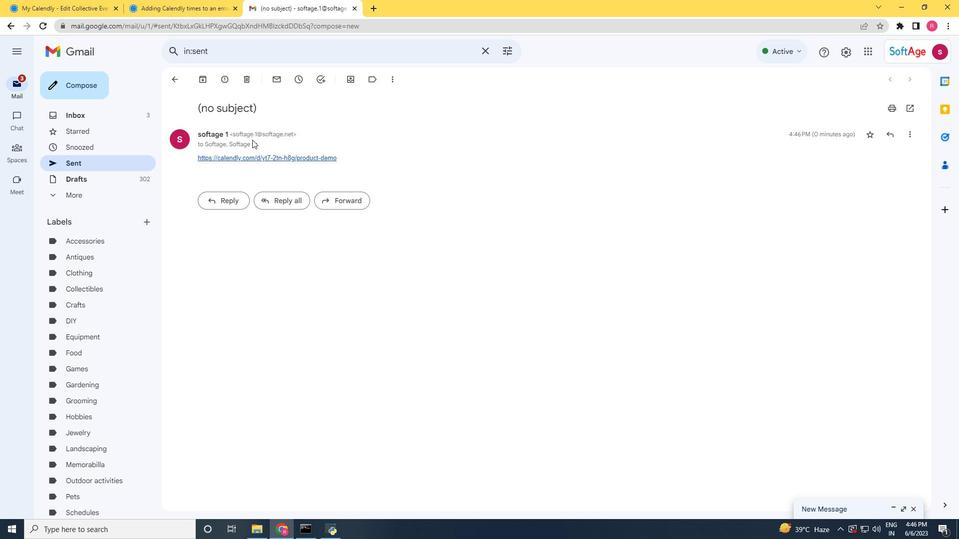 
Action: Mouse pressed left at (253, 142)
Screenshot: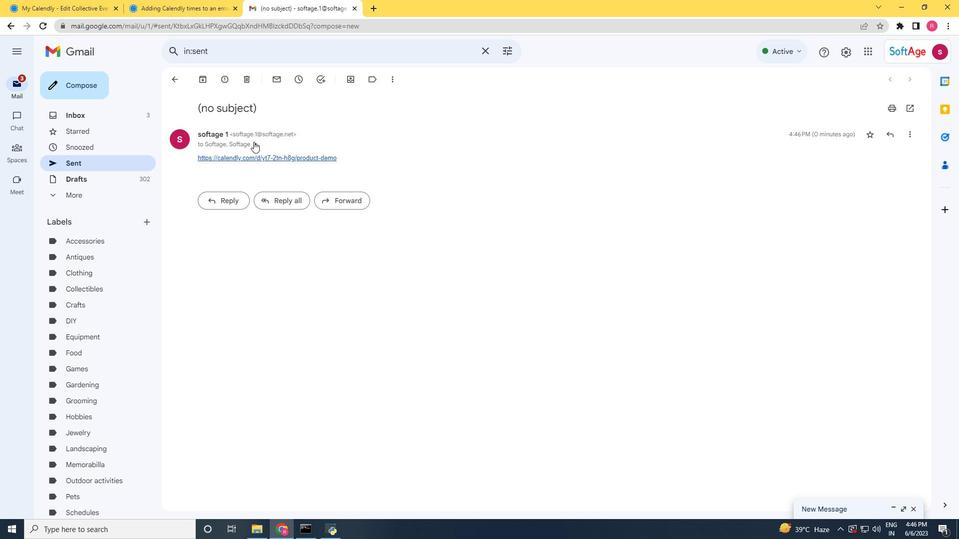 
Action: Mouse moved to (253, 142)
Screenshot: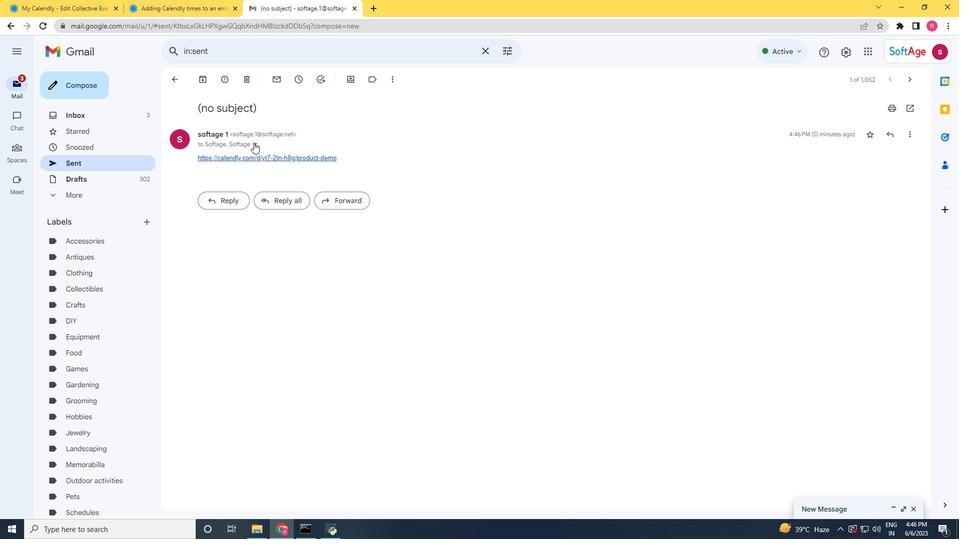 
